 Task: Research Airbnb accommodation in Akwatia, Ghana from 10th December, 2023 to 20th December, 2023 for 2 adults. Place can be private room with 1  bedroom having 1 bed and 1 bathroom. Property type can be flat. Amenities needed are: wifi, TV, free parkinig on premises, gym, breakfast.
Action: Mouse moved to (478, 66)
Screenshot: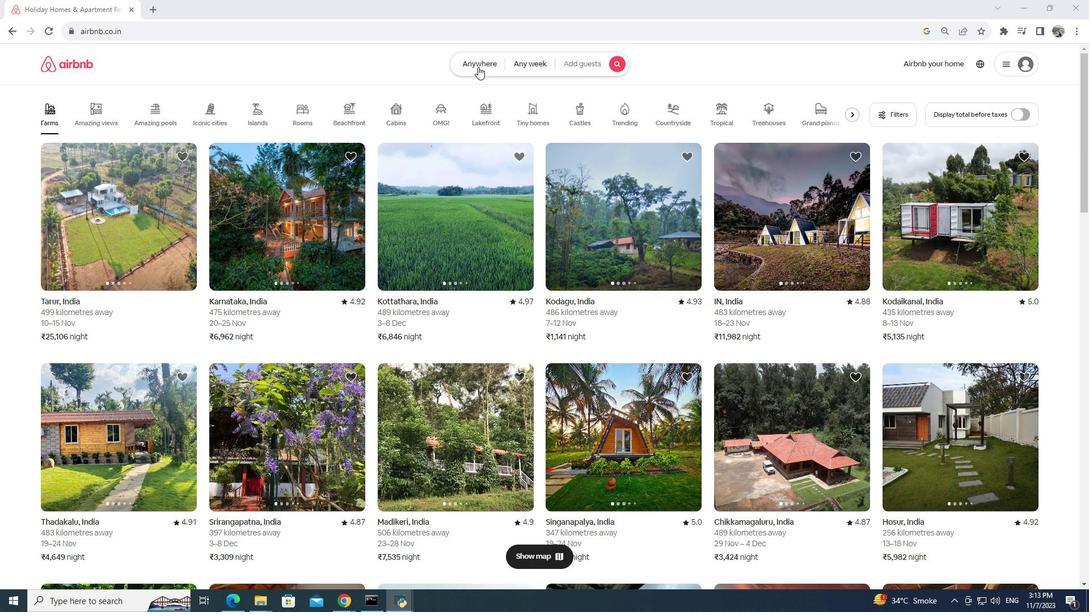 
Action: Mouse pressed left at (478, 66)
Screenshot: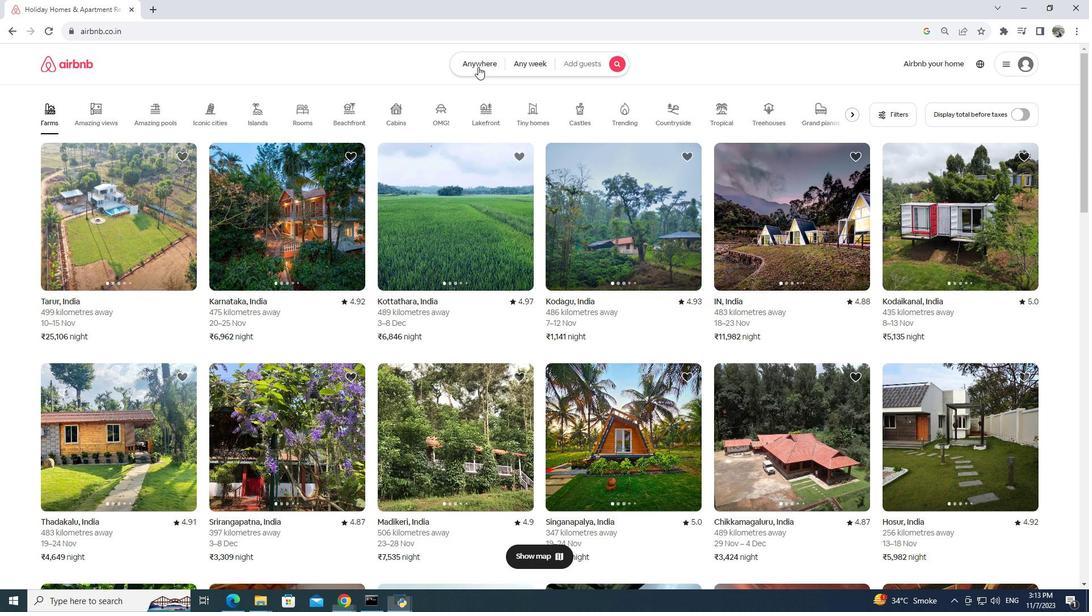 
Action: Mouse moved to (393, 107)
Screenshot: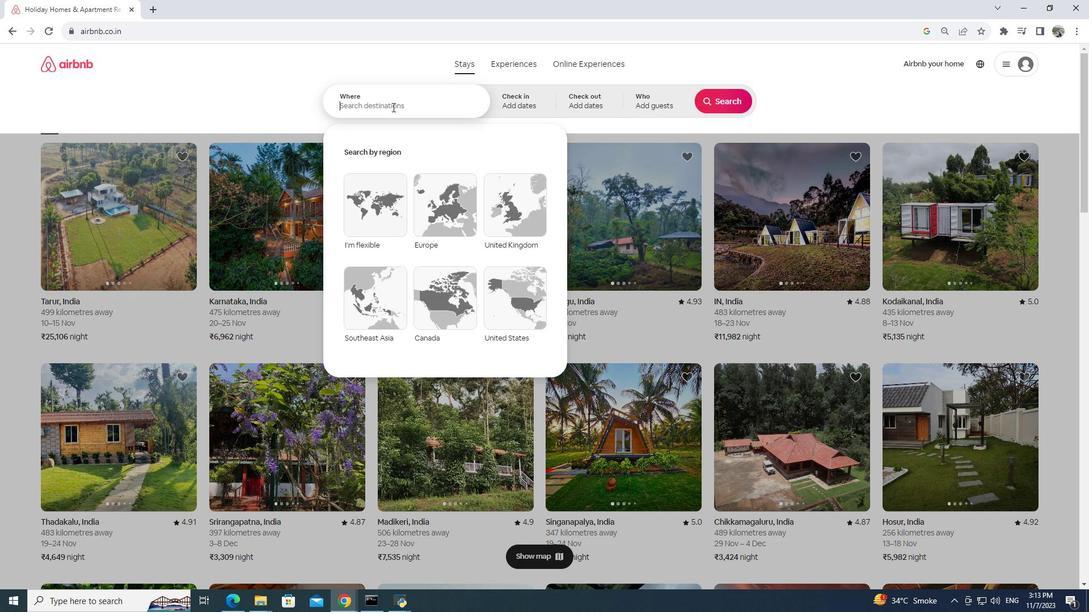 
Action: Mouse pressed left at (393, 107)
Screenshot: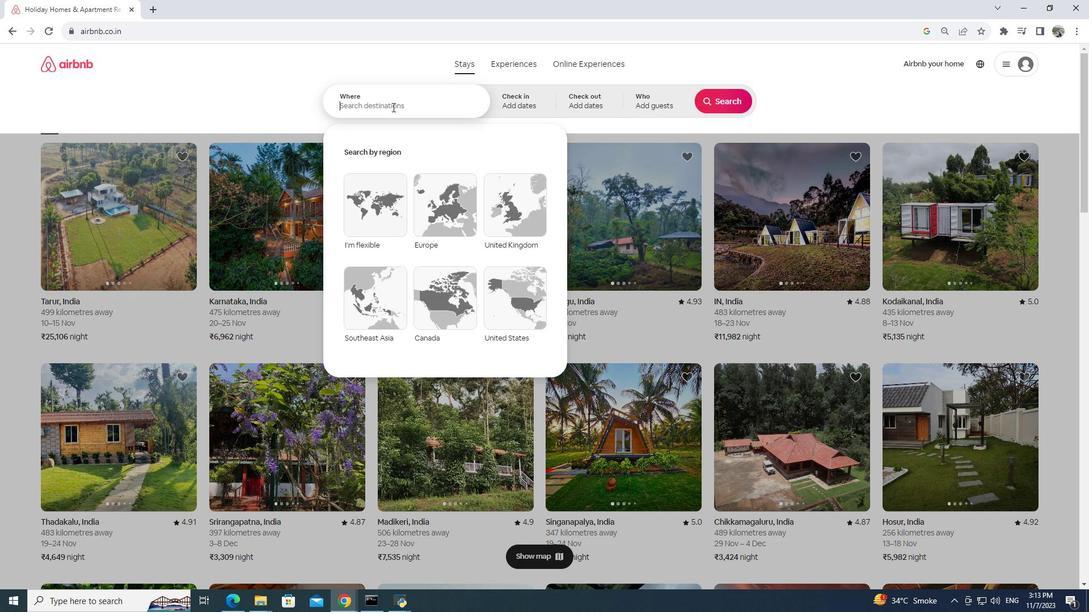 
Action: Mouse moved to (392, 107)
Screenshot: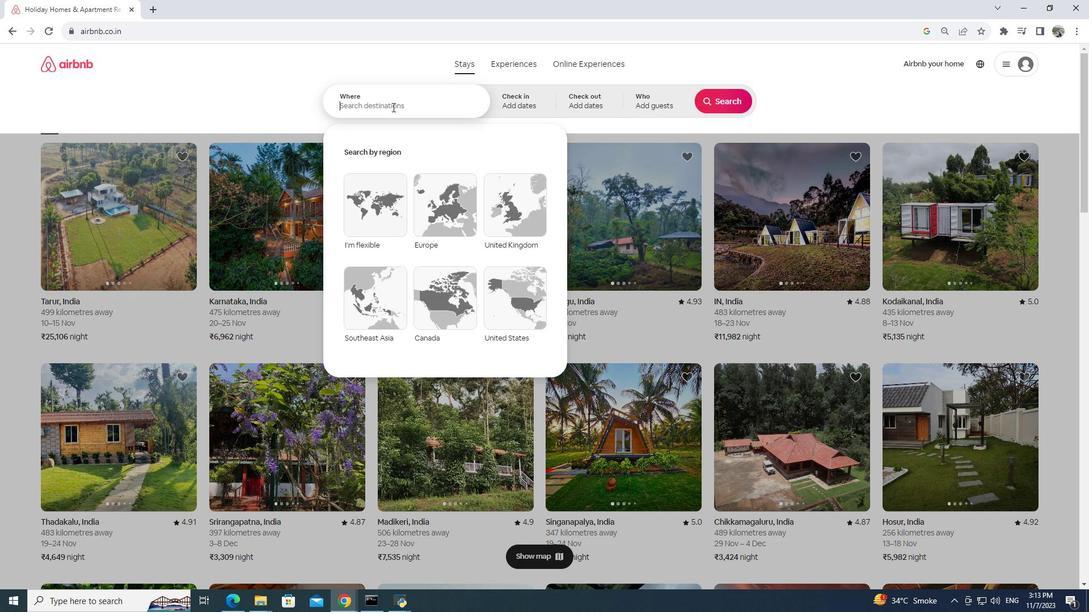 
Action: Key pressed akwatia,<Key.space>ghana
Screenshot: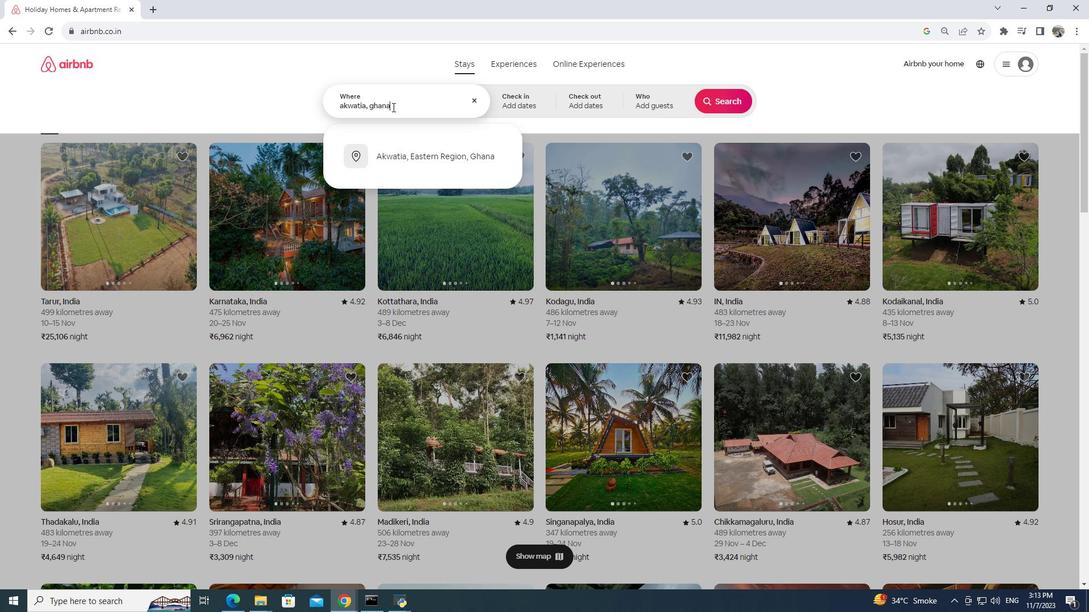 
Action: Mouse moved to (521, 96)
Screenshot: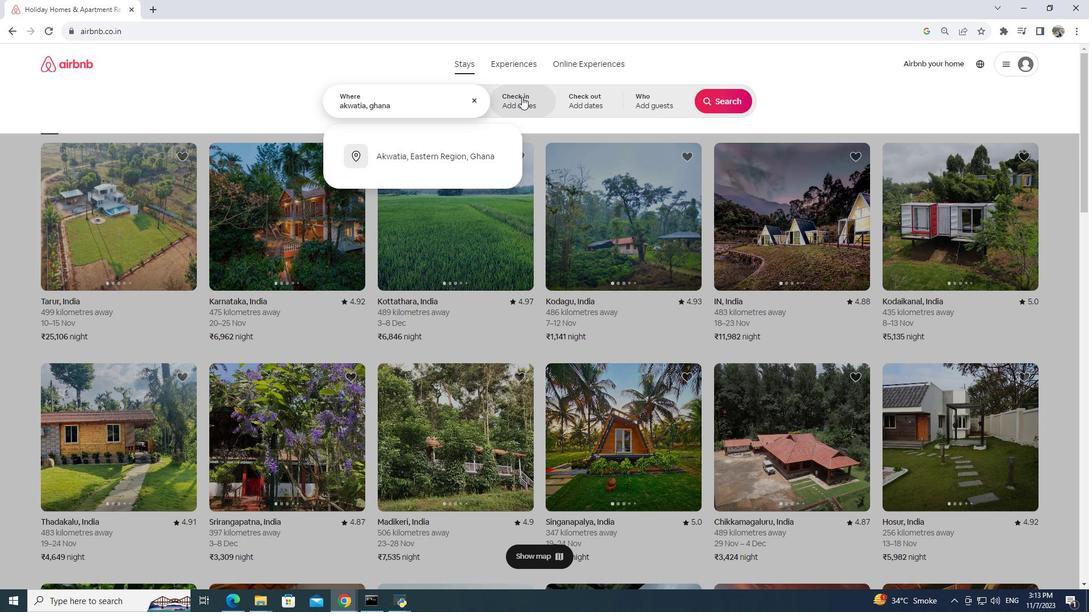 
Action: Mouse pressed left at (521, 96)
Screenshot: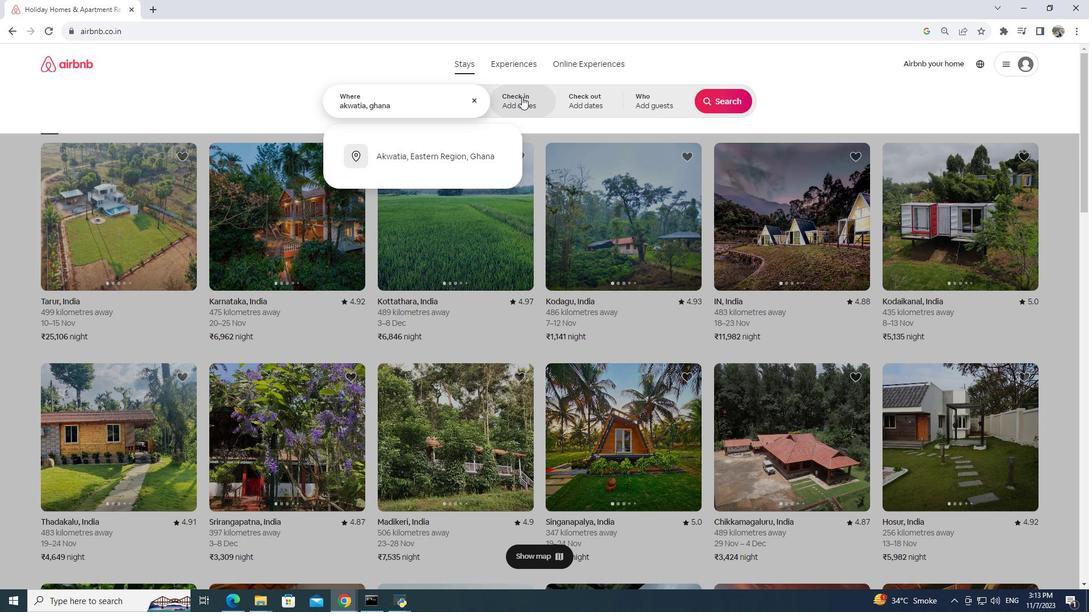 
Action: Mouse moved to (560, 276)
Screenshot: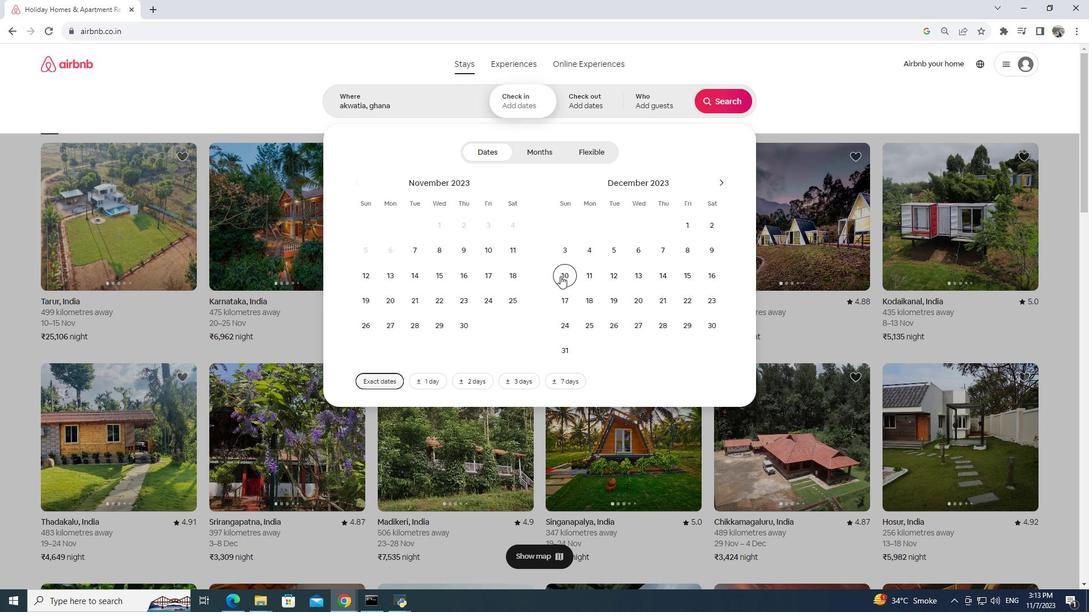 
Action: Mouse pressed left at (560, 276)
Screenshot: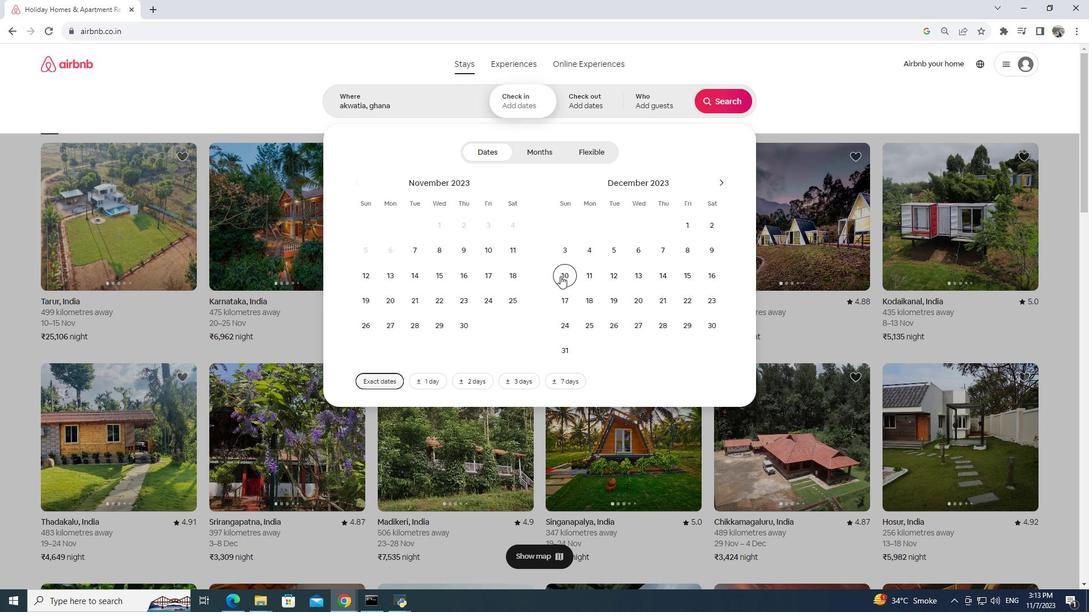 
Action: Mouse moved to (635, 301)
Screenshot: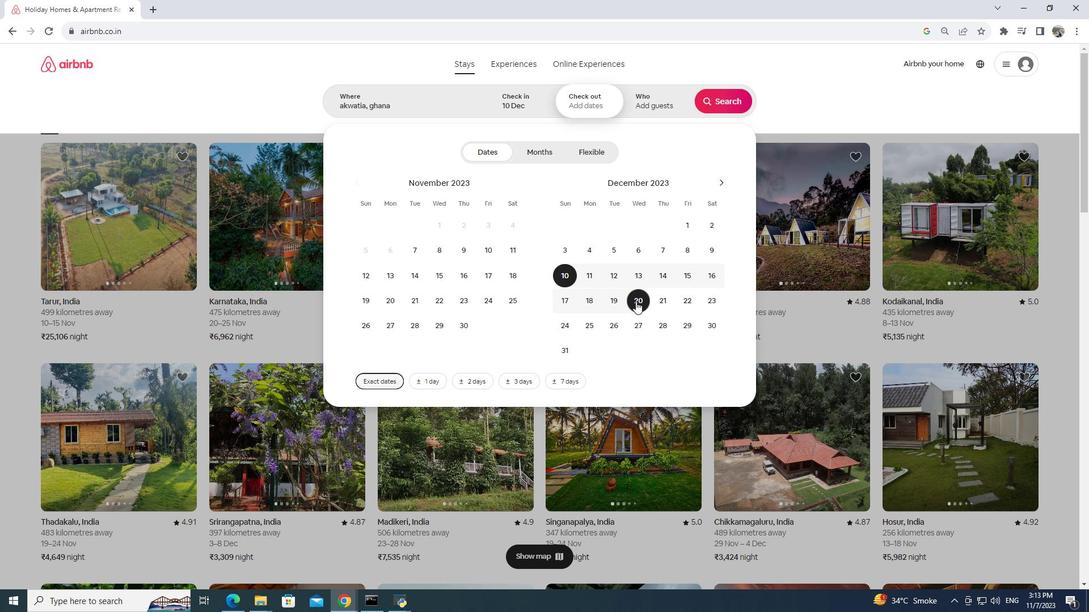 
Action: Mouse pressed left at (635, 301)
Screenshot: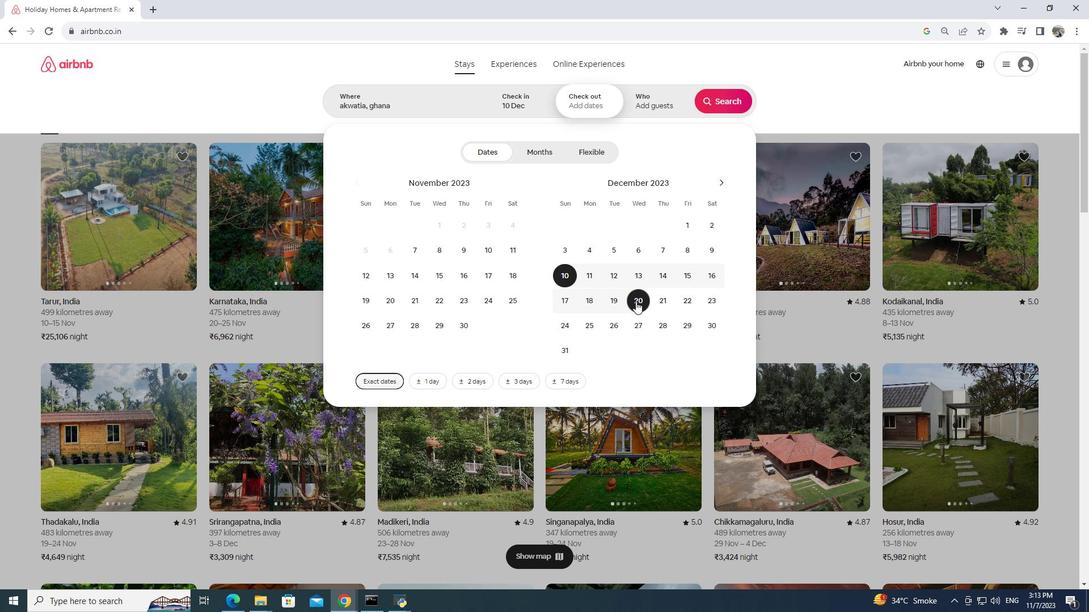 
Action: Mouse moved to (663, 90)
Screenshot: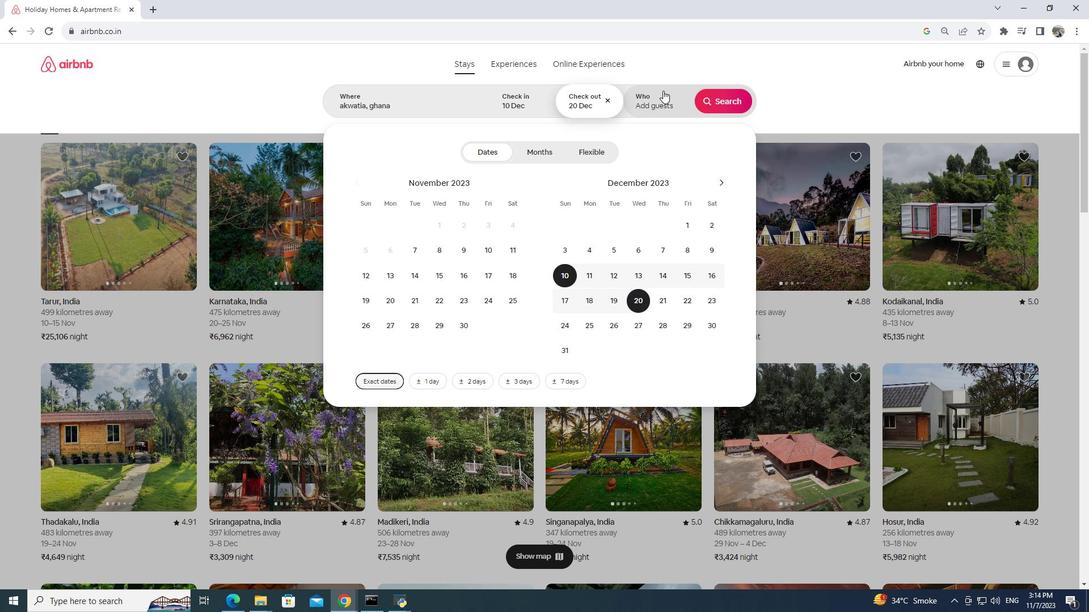 
Action: Mouse pressed left at (663, 90)
Screenshot: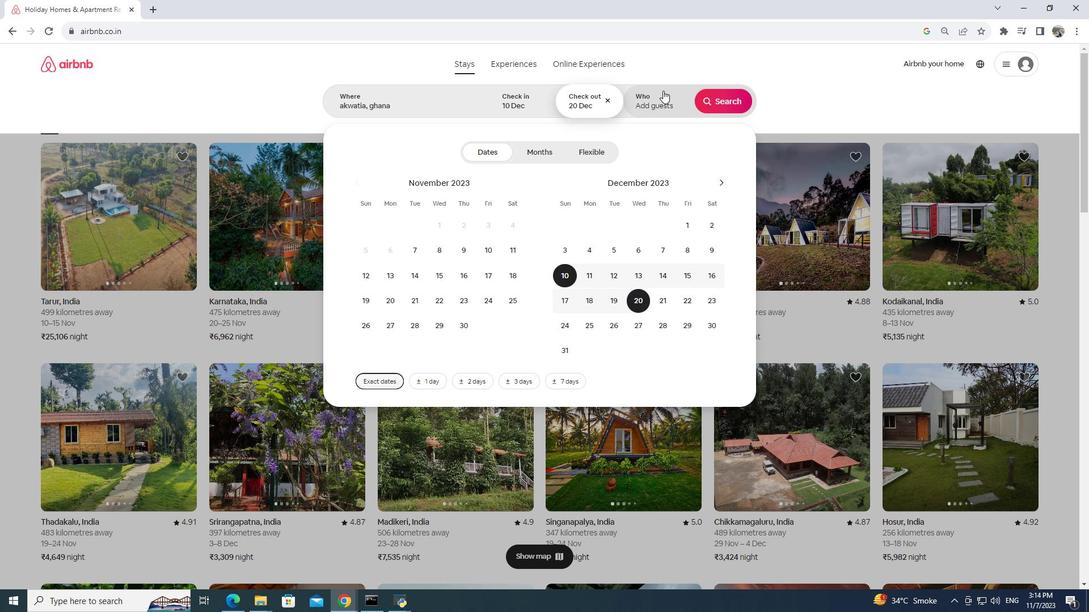 
Action: Mouse moved to (733, 155)
Screenshot: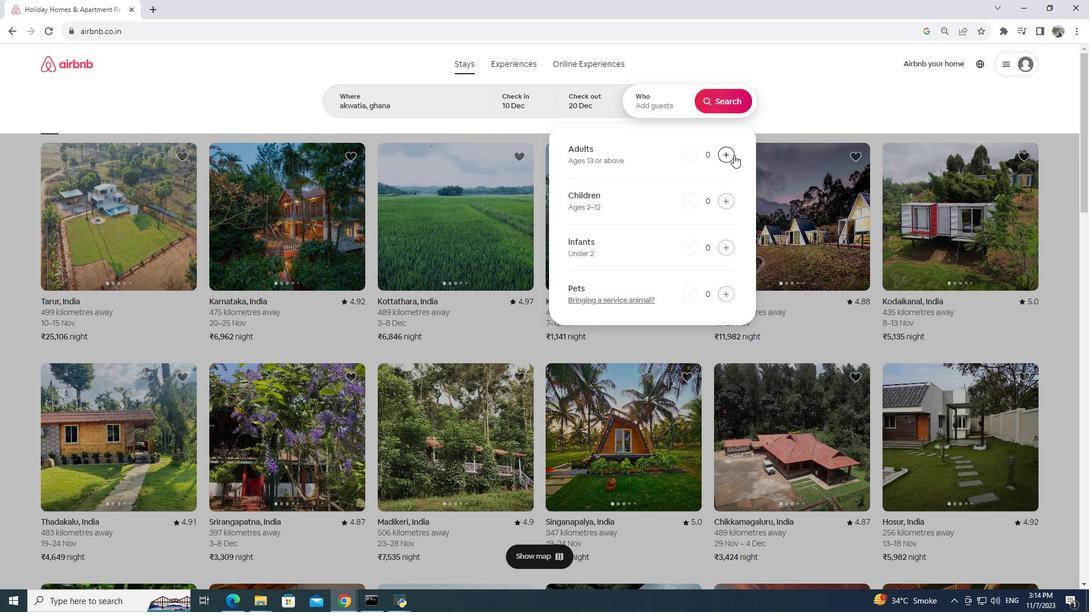 
Action: Mouse pressed left at (733, 155)
Screenshot: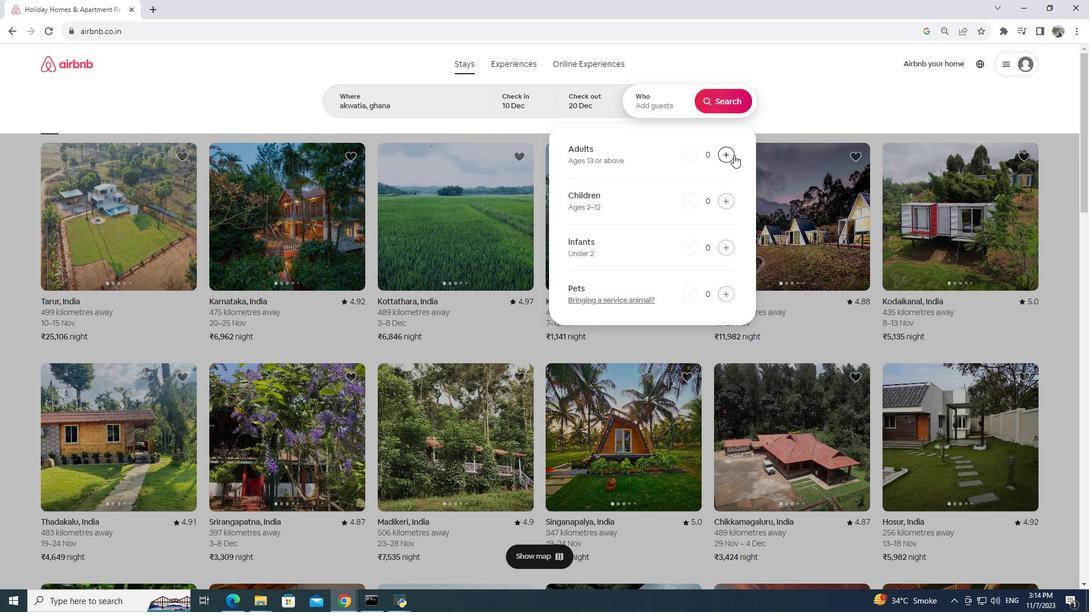 
Action: Mouse moved to (728, 155)
Screenshot: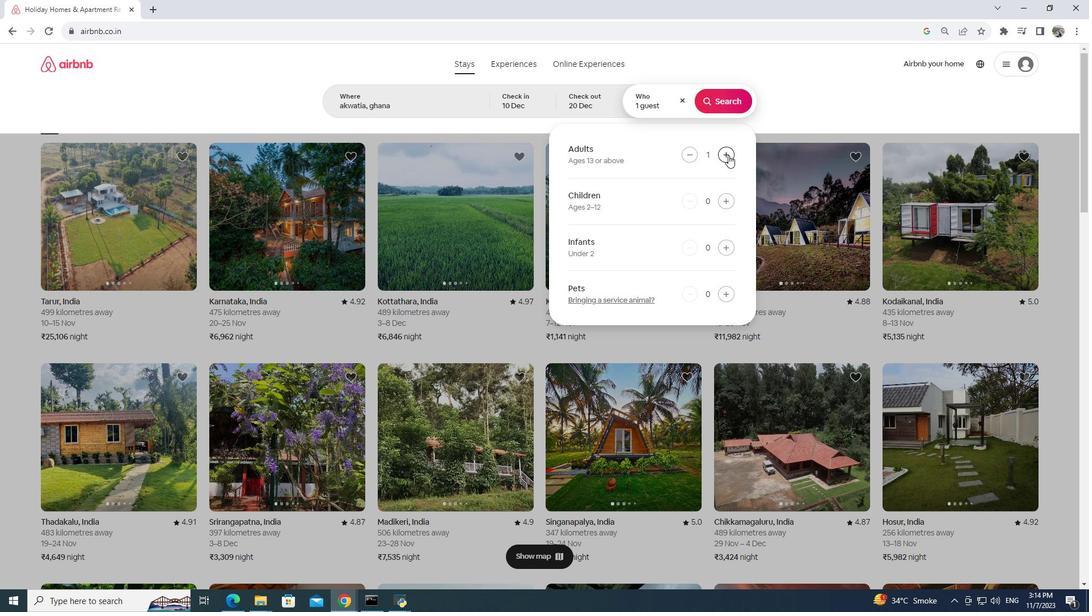 
Action: Mouse pressed left at (728, 155)
Screenshot: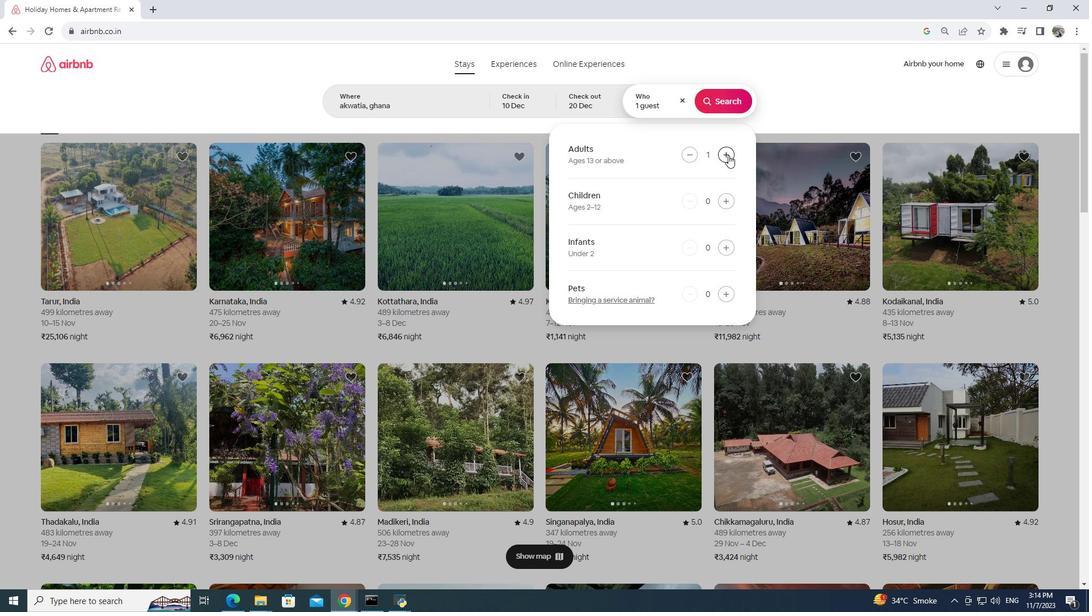 
Action: Mouse moved to (727, 90)
Screenshot: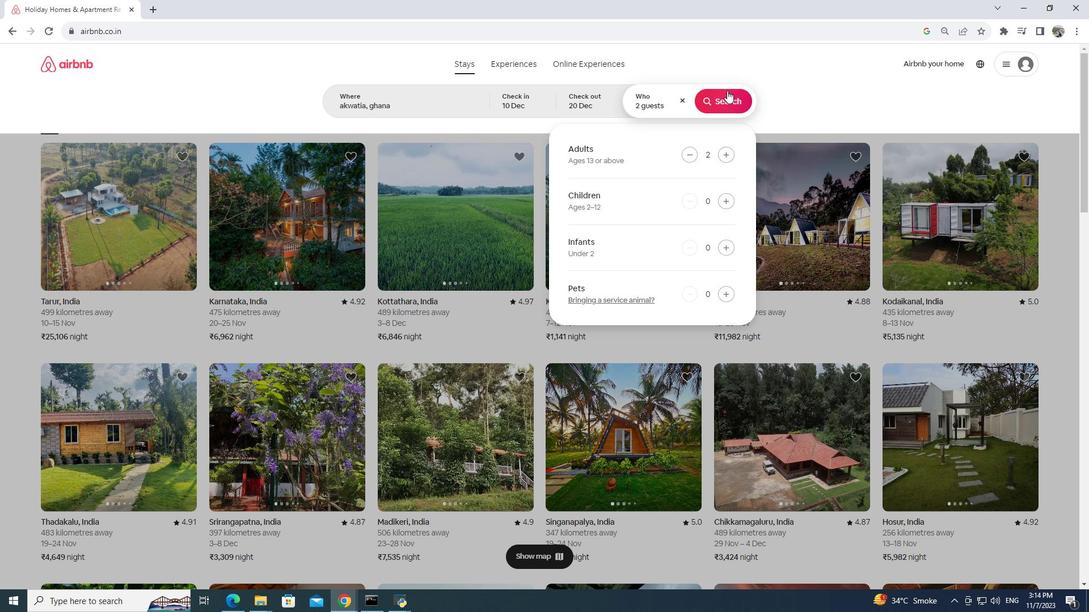
Action: Mouse pressed left at (727, 90)
Screenshot: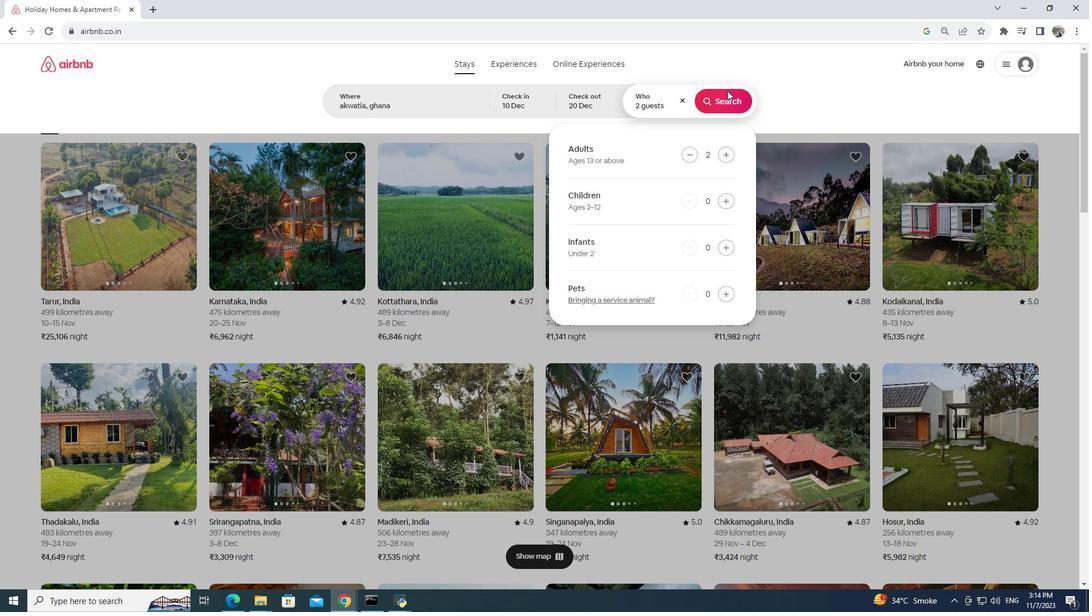 
Action: Mouse moved to (916, 102)
Screenshot: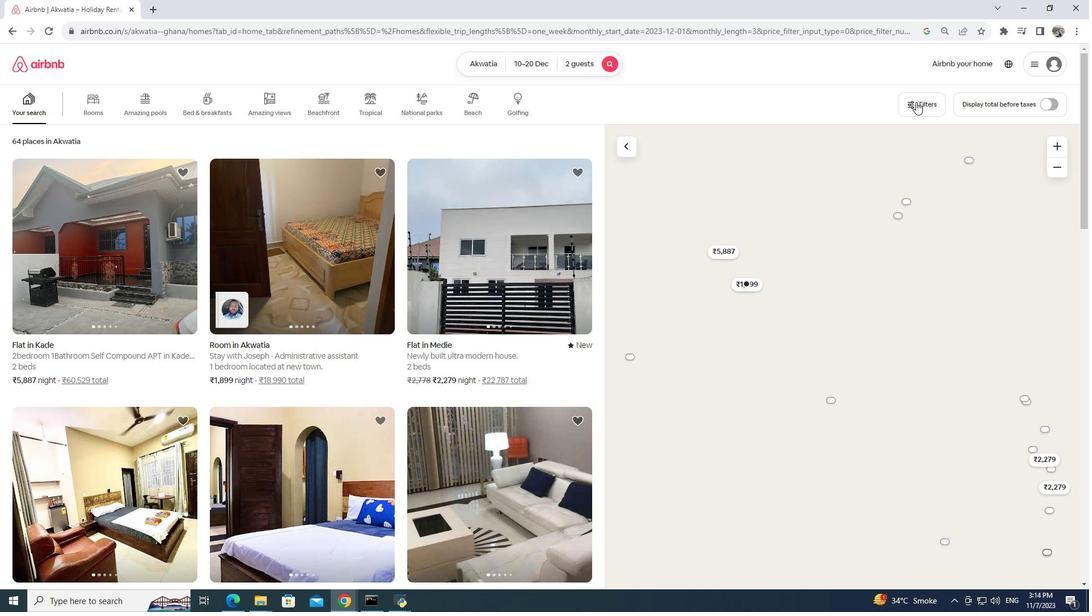 
Action: Mouse pressed left at (916, 102)
Screenshot: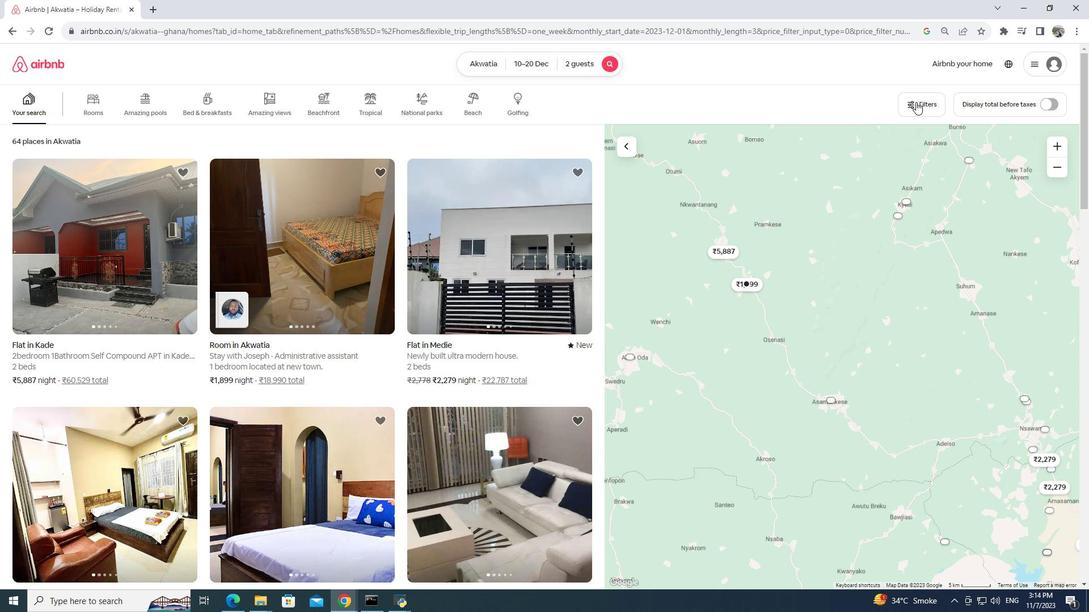 
Action: Mouse moved to (415, 421)
Screenshot: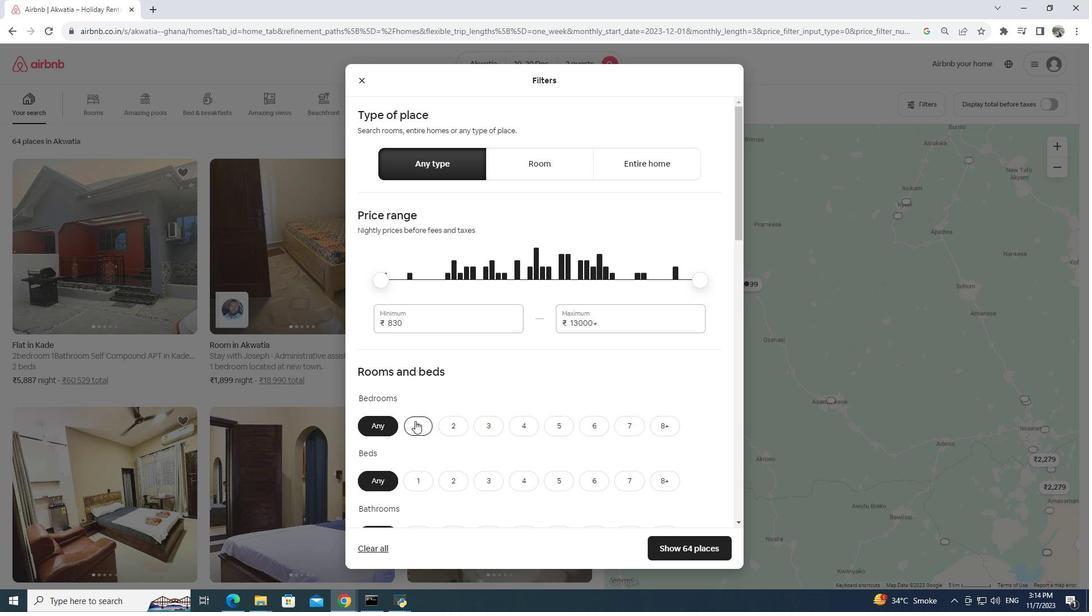 
Action: Mouse pressed left at (415, 421)
Screenshot: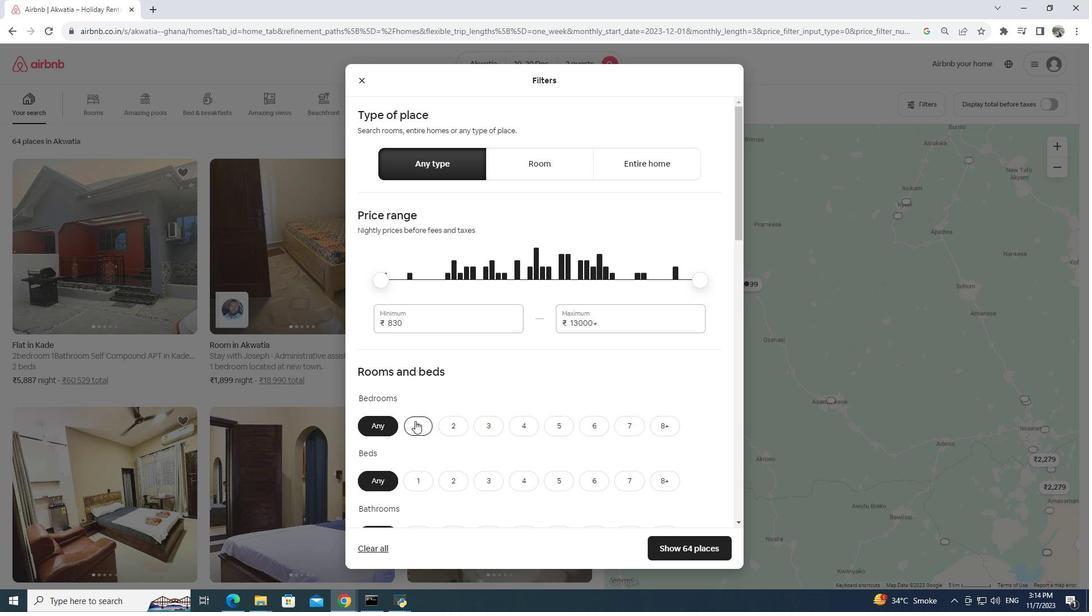 
Action: Mouse moved to (415, 419)
Screenshot: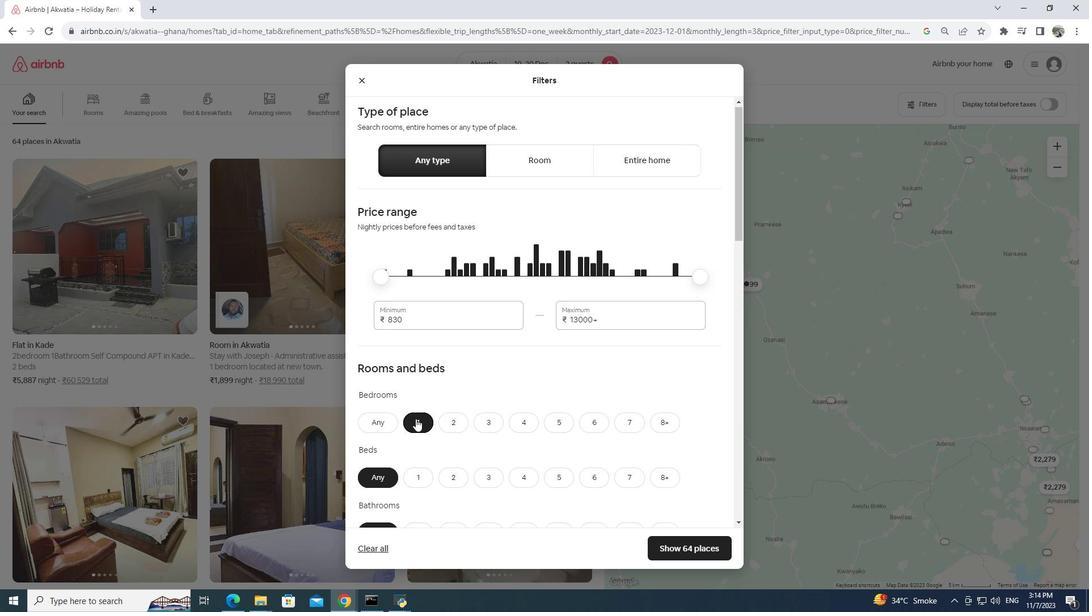 
Action: Mouse scrolled (415, 418) with delta (0, 0)
Screenshot: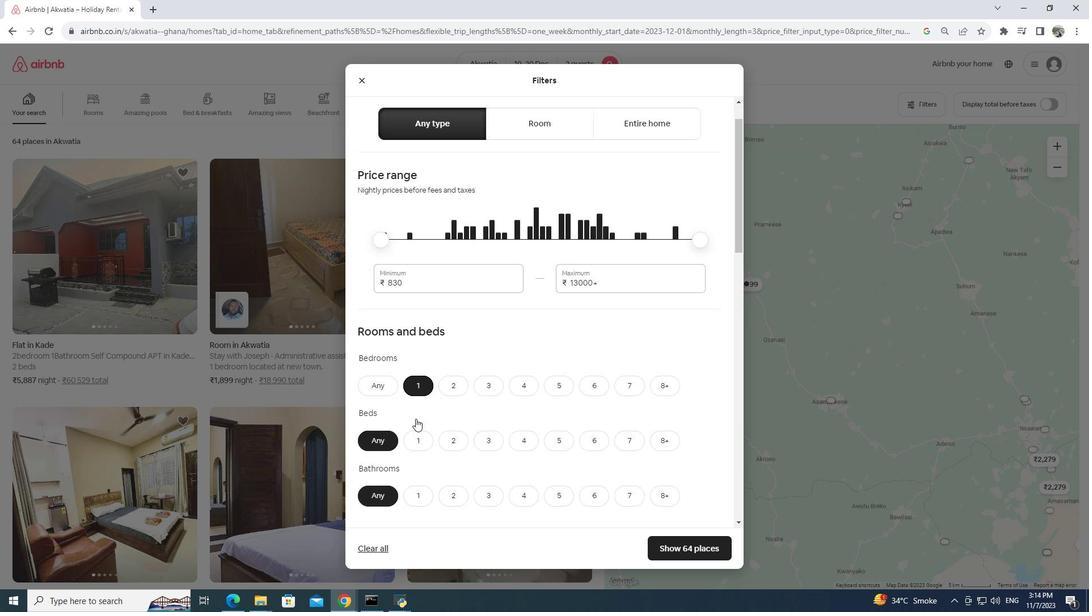 
Action: Mouse scrolled (415, 418) with delta (0, 0)
Screenshot: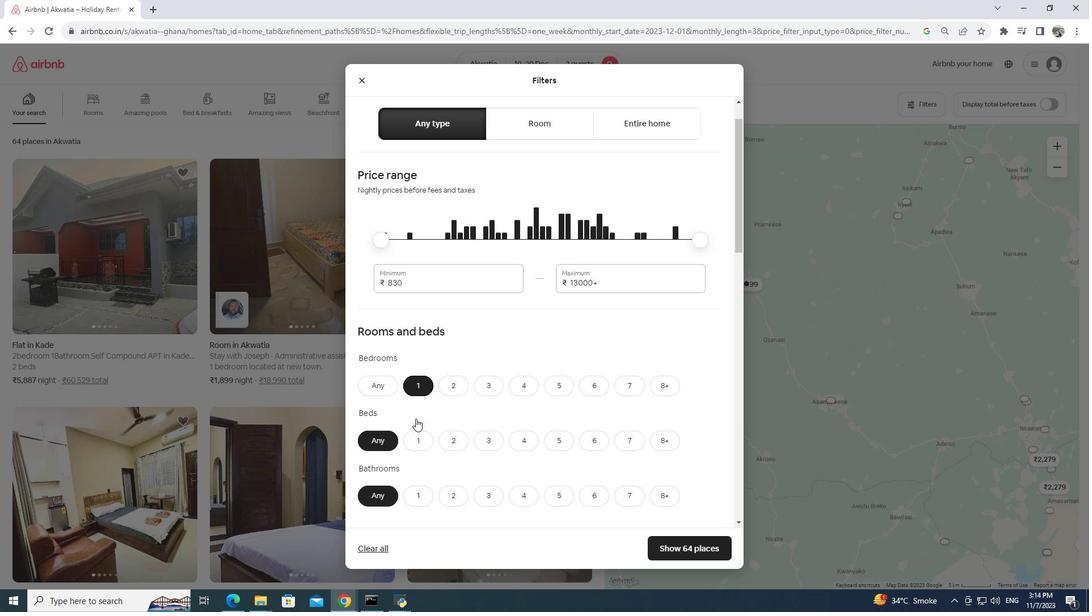
Action: Mouse moved to (419, 364)
Screenshot: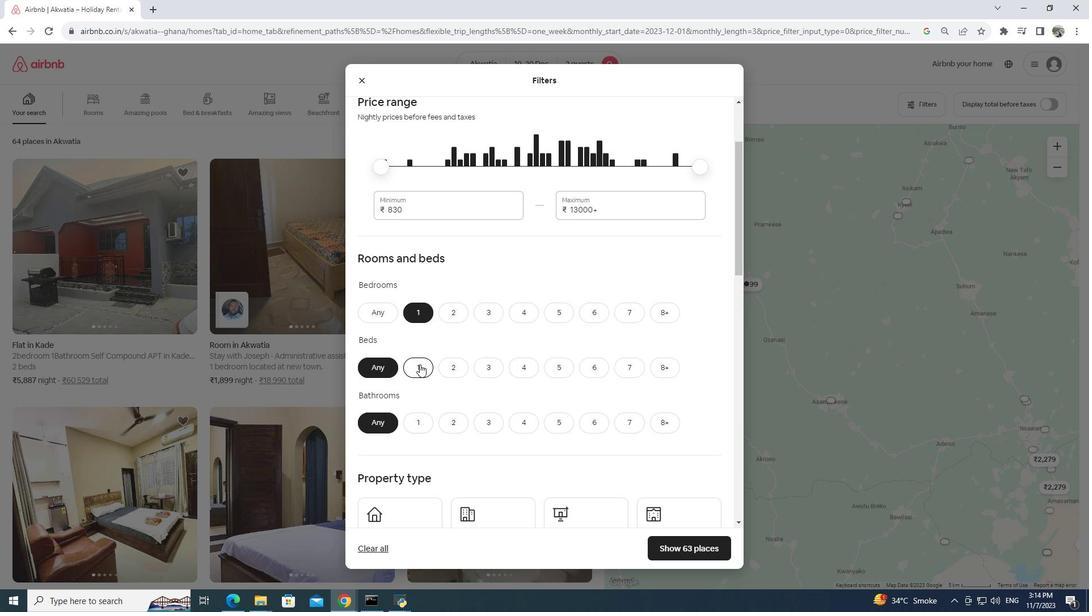 
Action: Mouse pressed left at (419, 364)
Screenshot: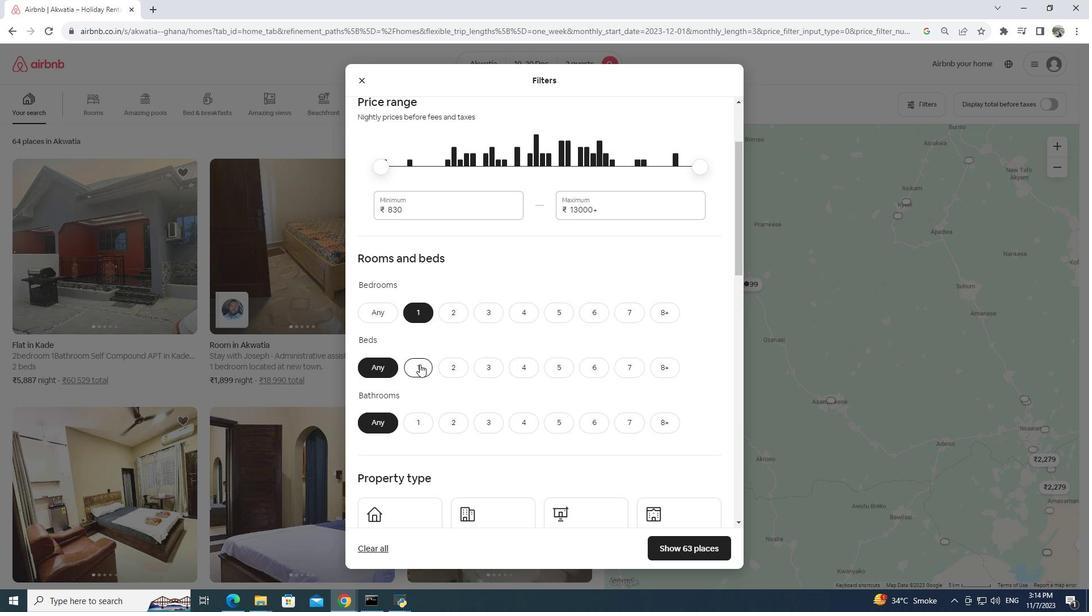 
Action: Mouse moved to (414, 416)
Screenshot: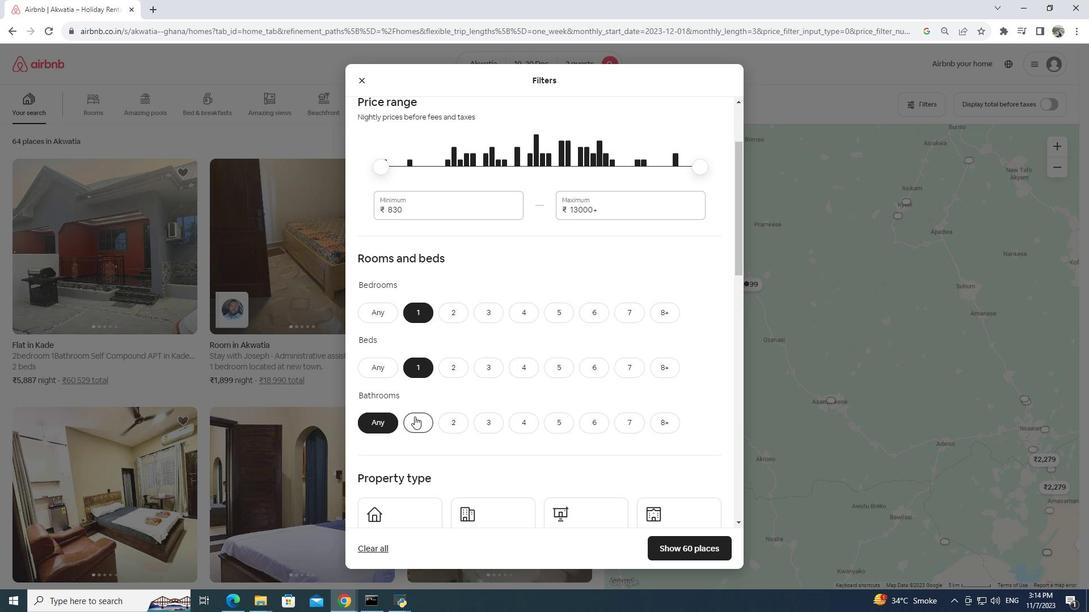 
Action: Mouse pressed left at (414, 416)
Screenshot: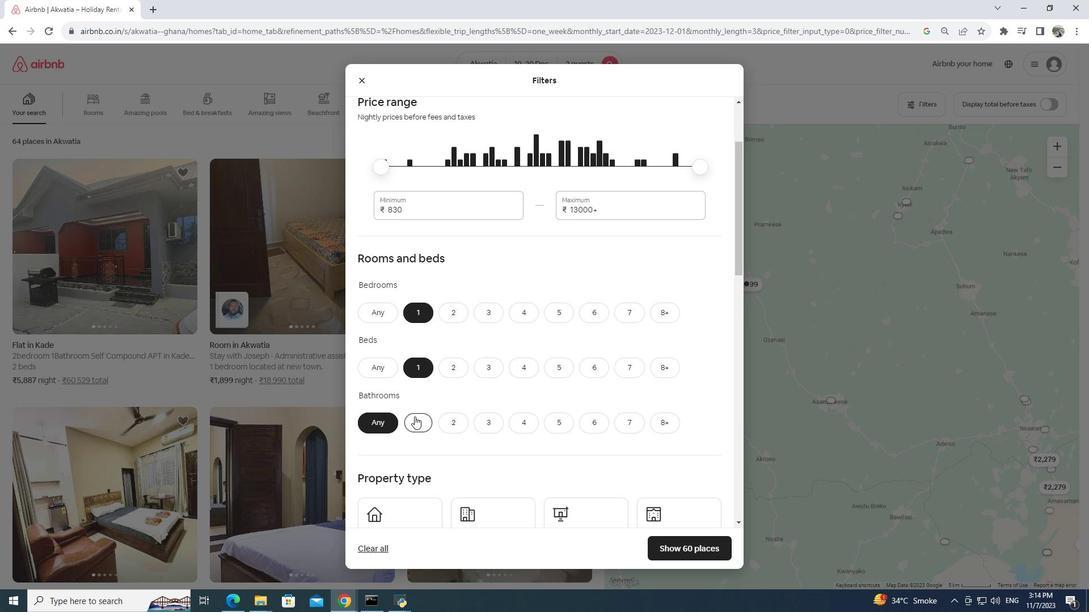 
Action: Mouse moved to (416, 413)
Screenshot: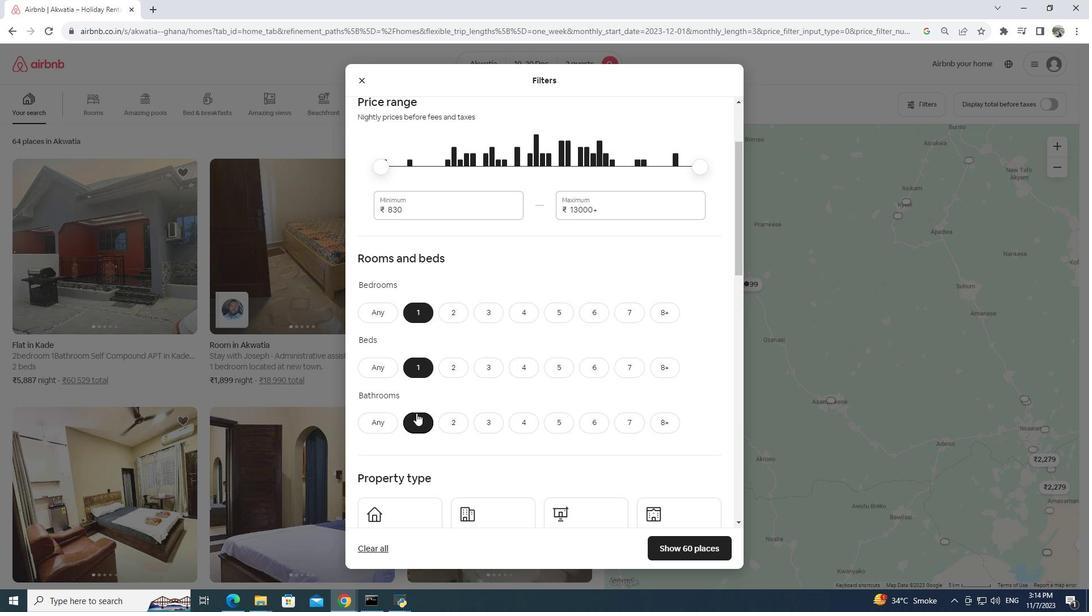 
Action: Mouse scrolled (416, 412) with delta (0, 0)
Screenshot: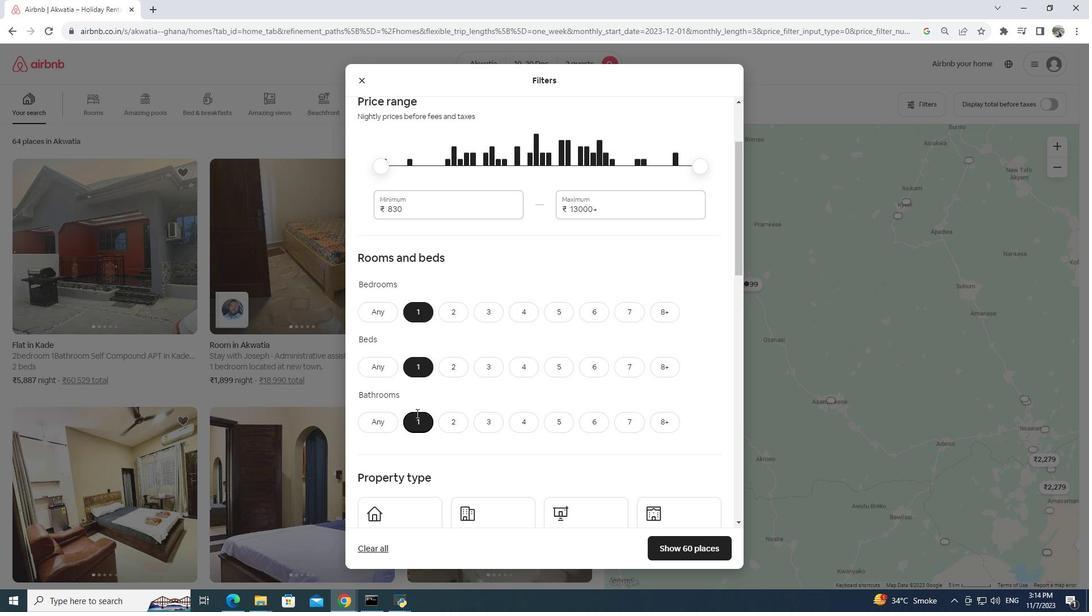 
Action: Mouse scrolled (416, 412) with delta (0, 0)
Screenshot: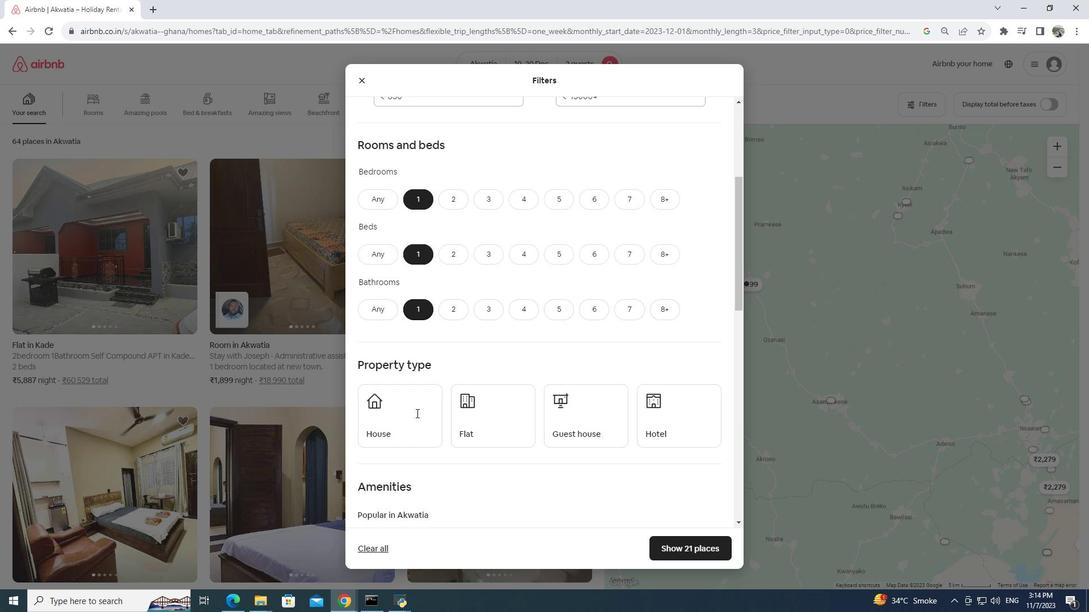 
Action: Mouse scrolled (416, 412) with delta (0, 0)
Screenshot: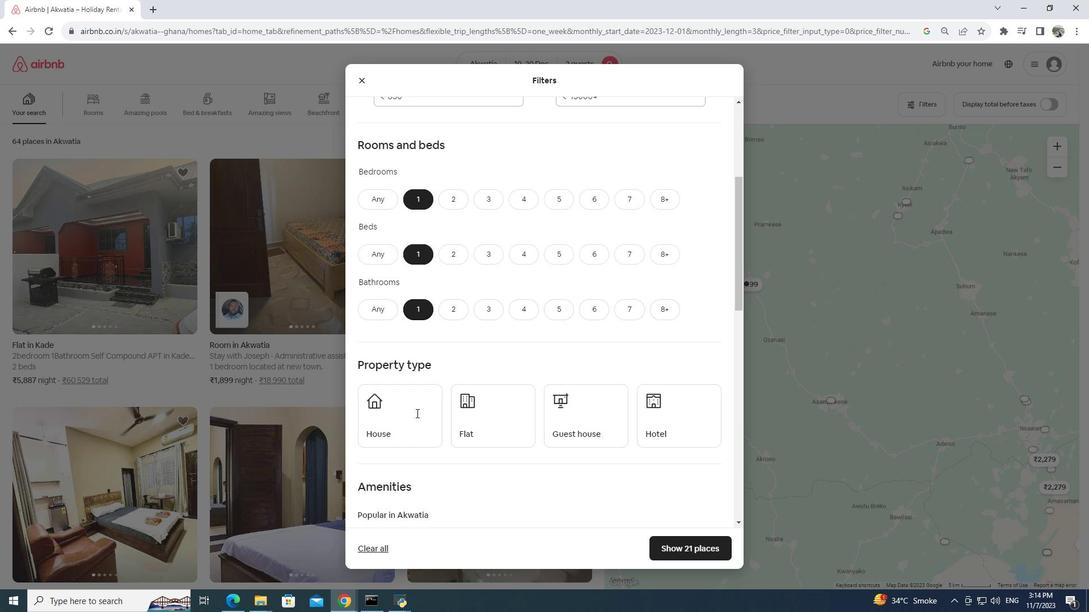 
Action: Mouse moved to (419, 402)
Screenshot: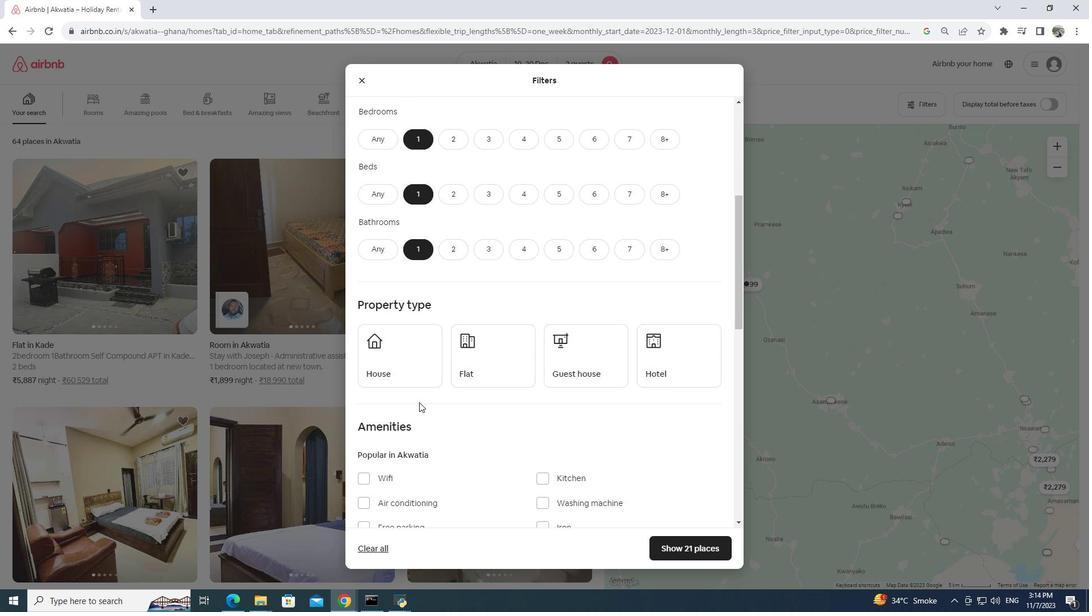 
Action: Mouse scrolled (419, 402) with delta (0, 0)
Screenshot: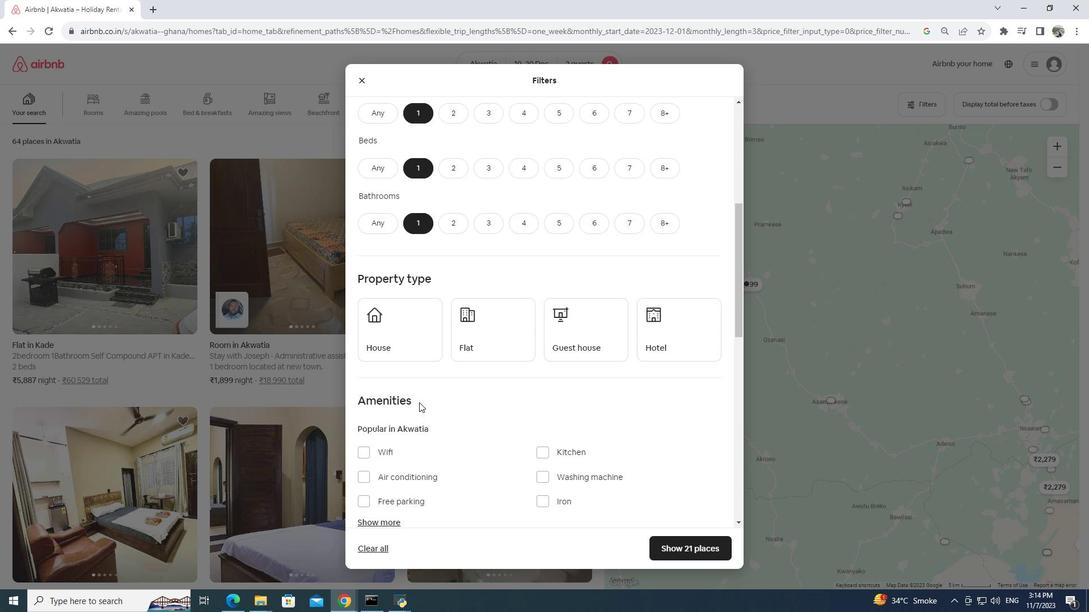 
Action: Mouse scrolled (419, 402) with delta (0, 0)
Screenshot: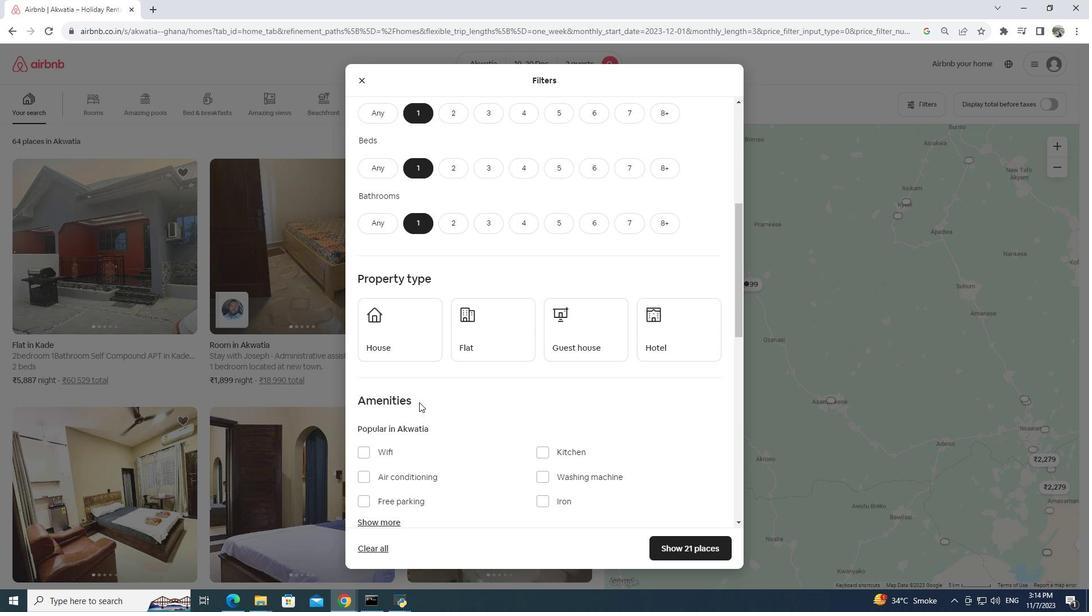
Action: Mouse scrolled (419, 402) with delta (0, 0)
Screenshot: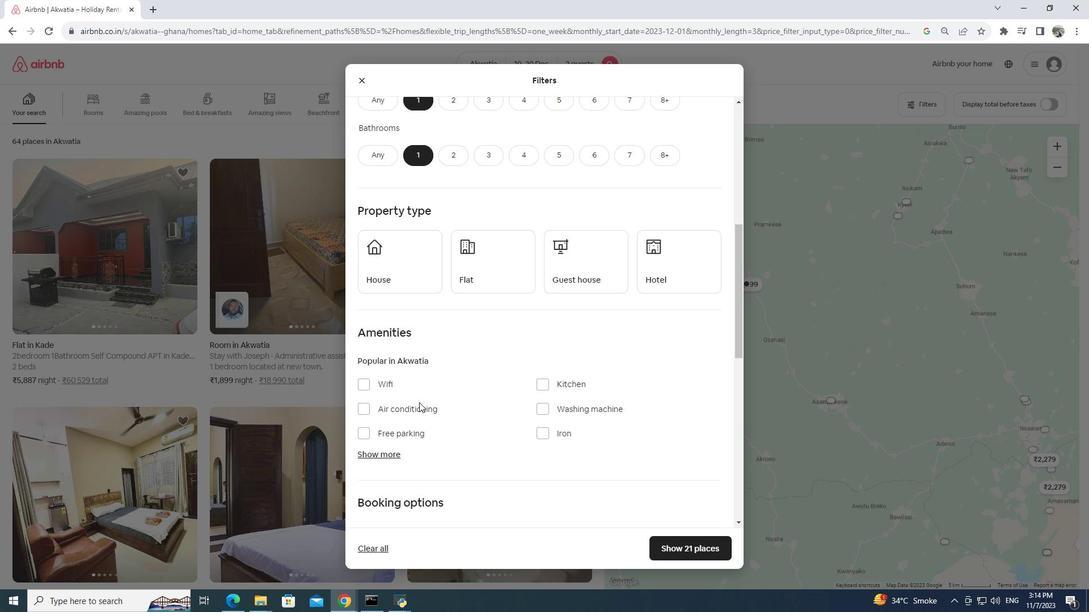 
Action: Mouse moved to (487, 193)
Screenshot: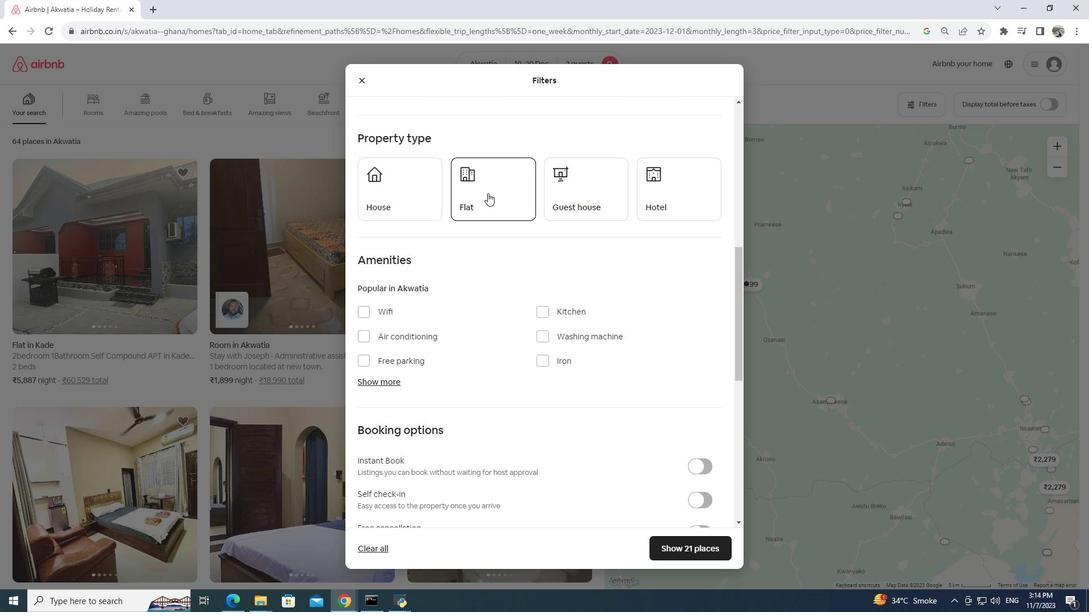 
Action: Mouse pressed left at (487, 193)
Screenshot: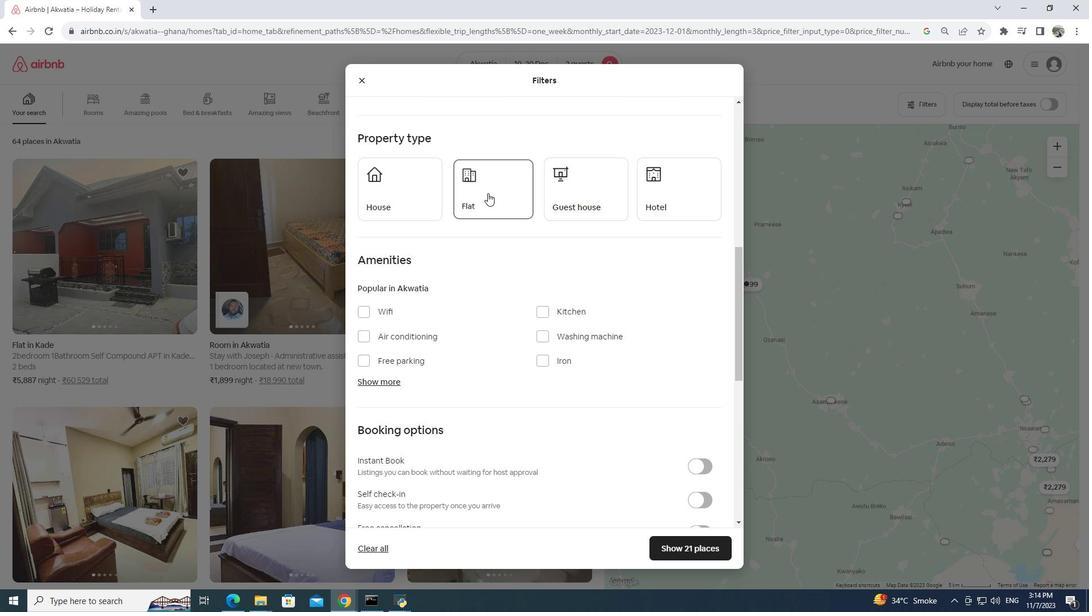 
Action: Mouse moved to (496, 249)
Screenshot: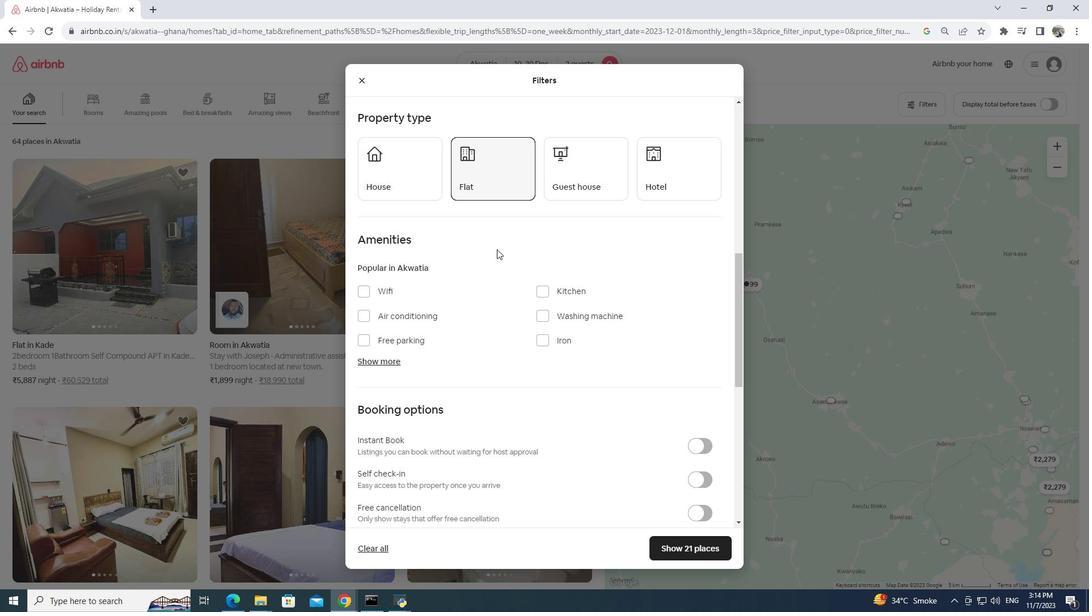 
Action: Mouse scrolled (496, 249) with delta (0, 0)
Screenshot: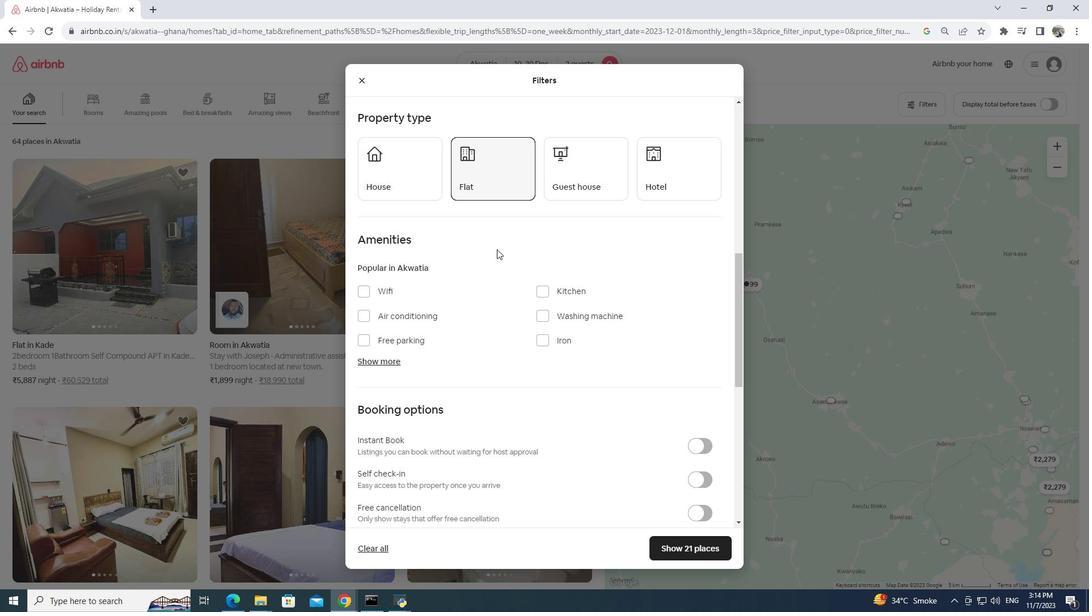 
Action: Mouse scrolled (496, 249) with delta (0, 0)
Screenshot: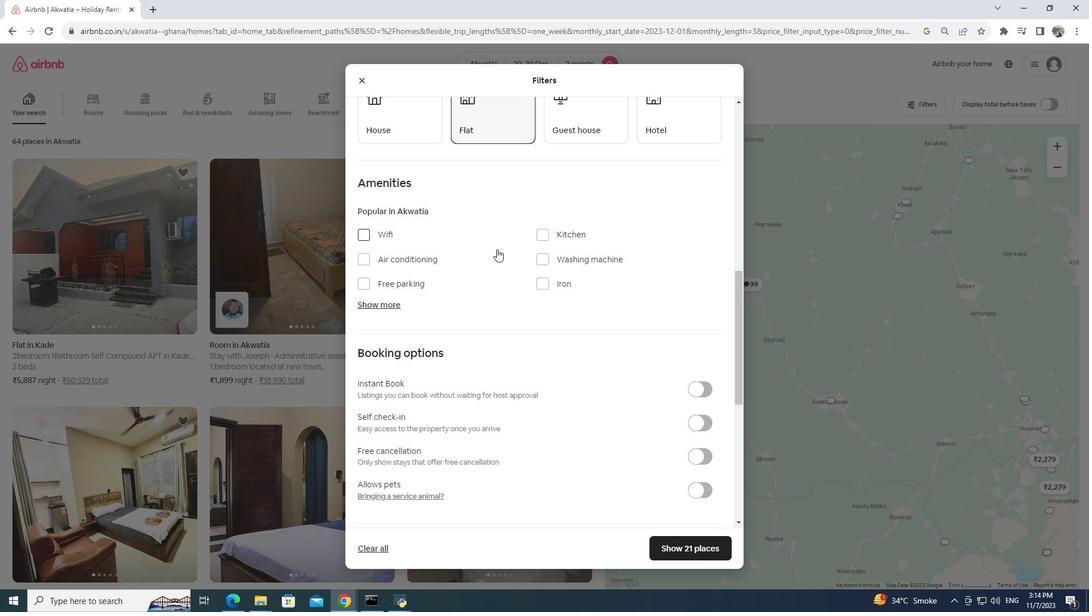 
Action: Mouse moved to (366, 200)
Screenshot: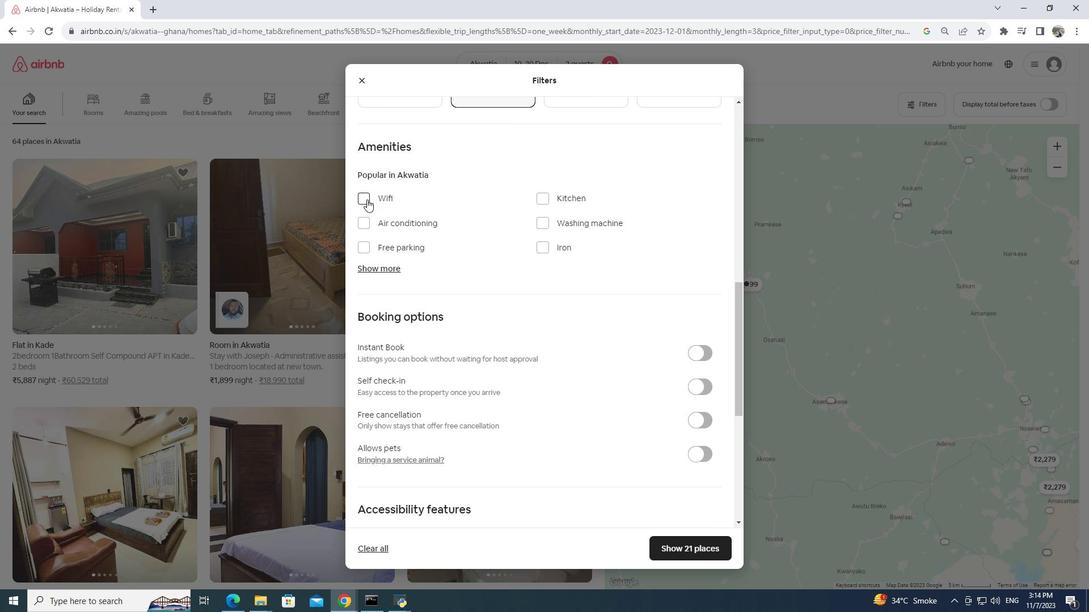 
Action: Mouse pressed left at (366, 200)
Screenshot: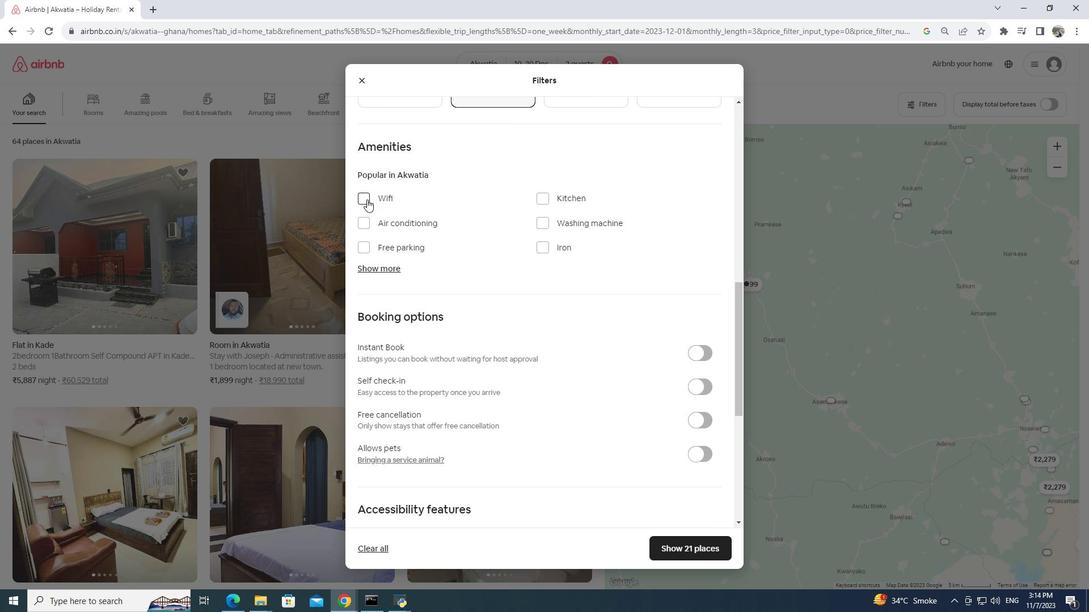 
Action: Mouse moved to (381, 269)
Screenshot: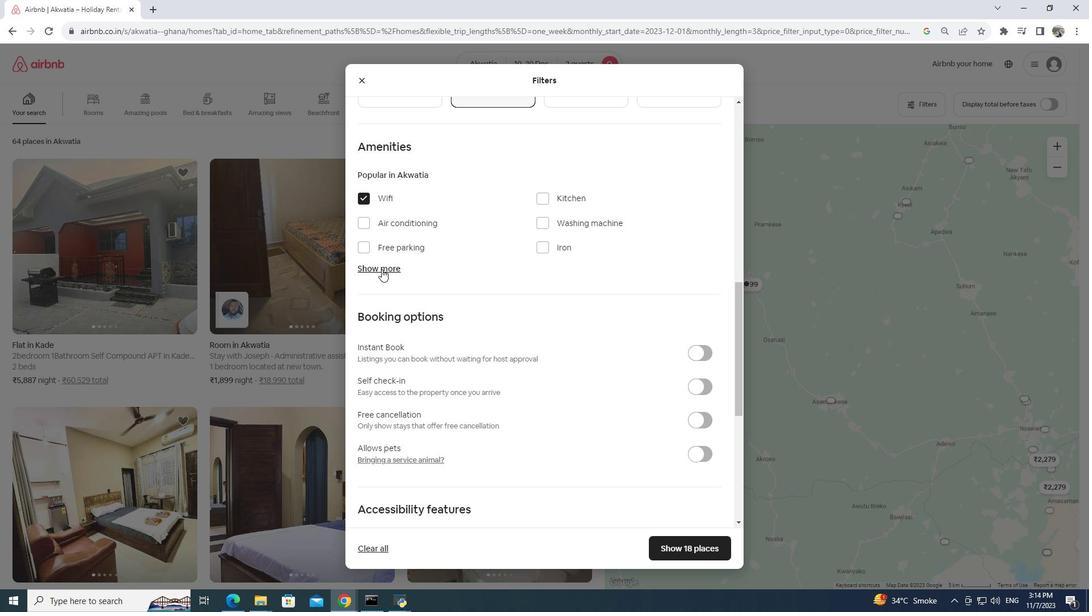 
Action: Mouse pressed left at (381, 269)
Screenshot: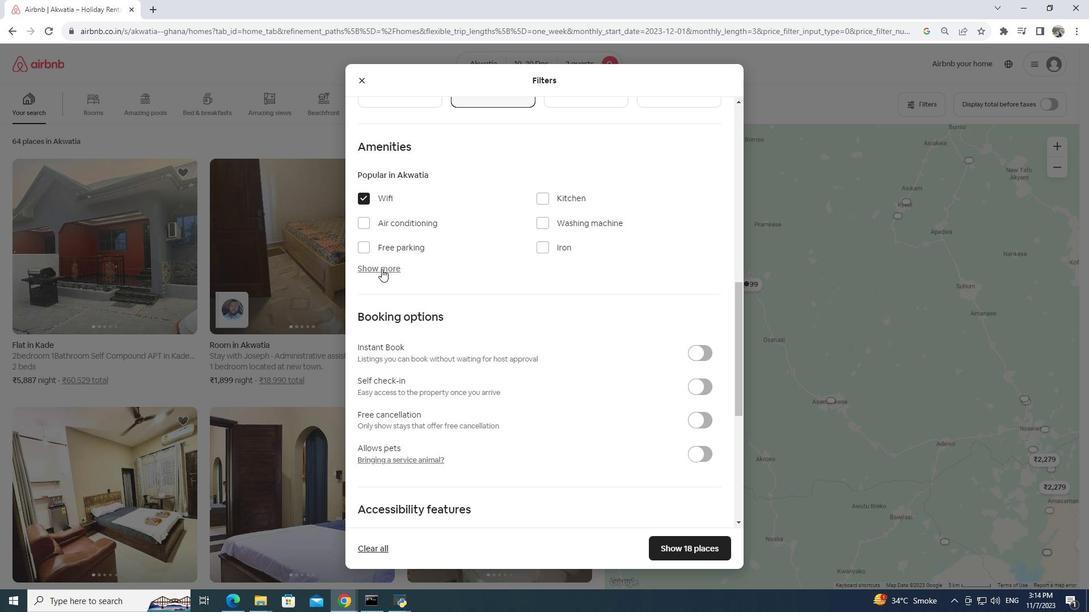 
Action: Mouse moved to (366, 244)
Screenshot: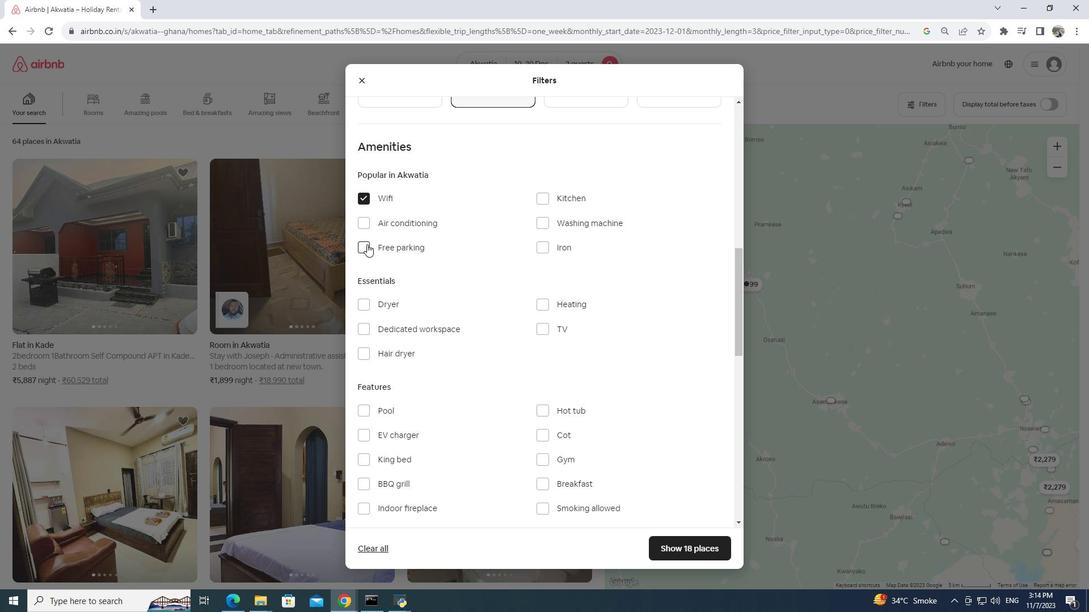 
Action: Mouse pressed left at (366, 244)
Screenshot: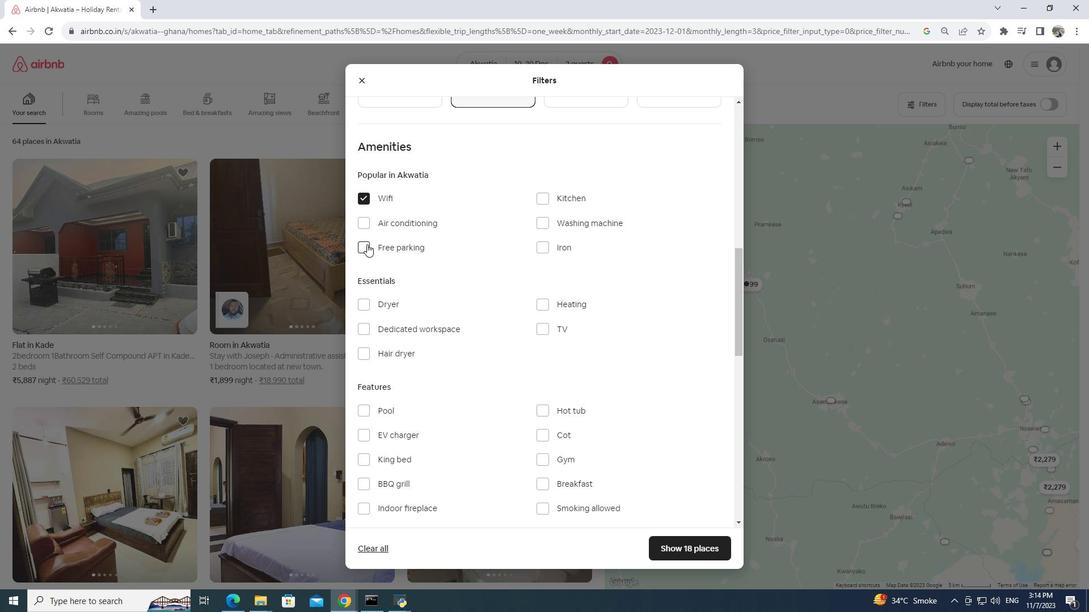 
Action: Mouse moved to (543, 331)
Screenshot: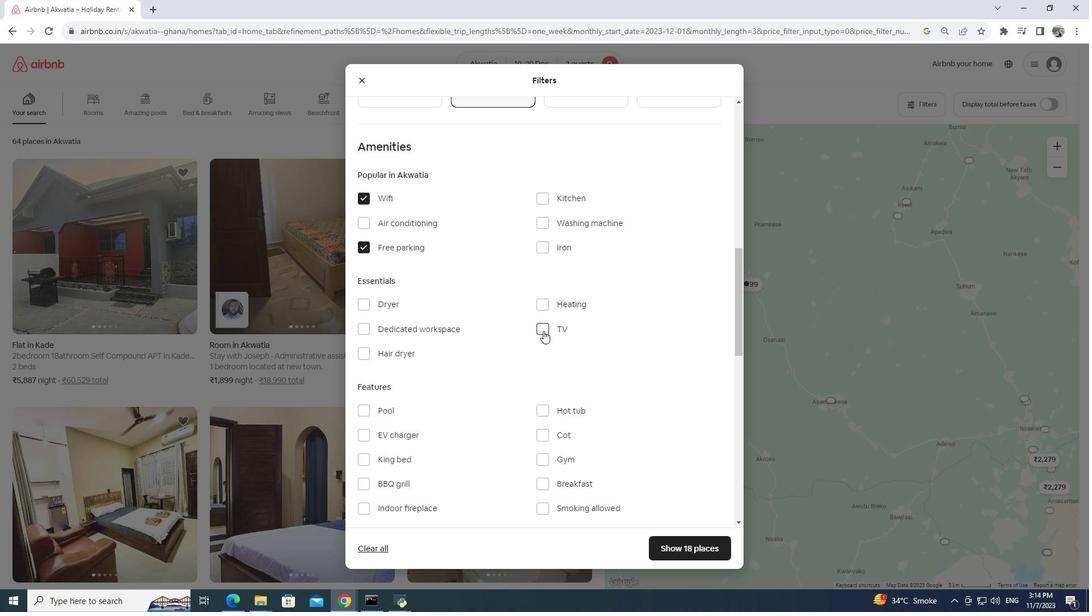 
Action: Mouse pressed left at (543, 331)
Screenshot: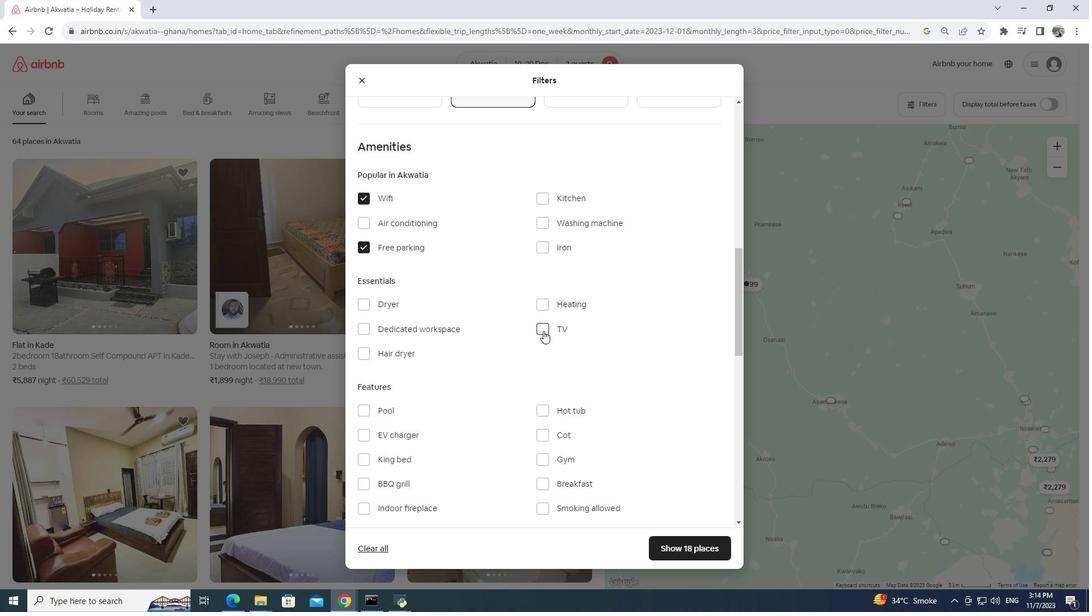 
Action: Mouse moved to (540, 458)
Screenshot: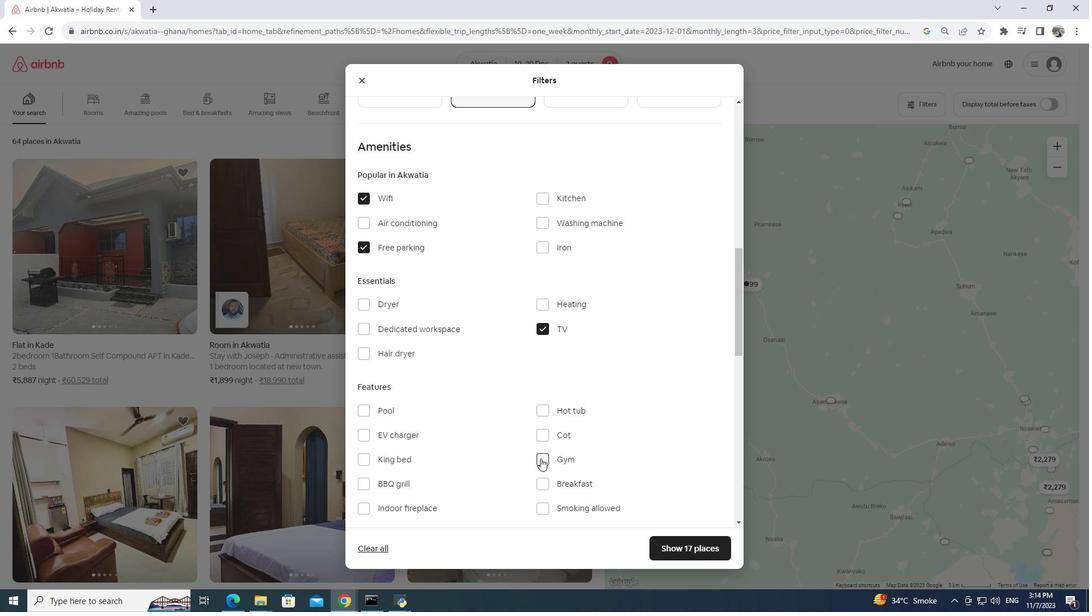 
Action: Mouse pressed left at (540, 458)
Screenshot: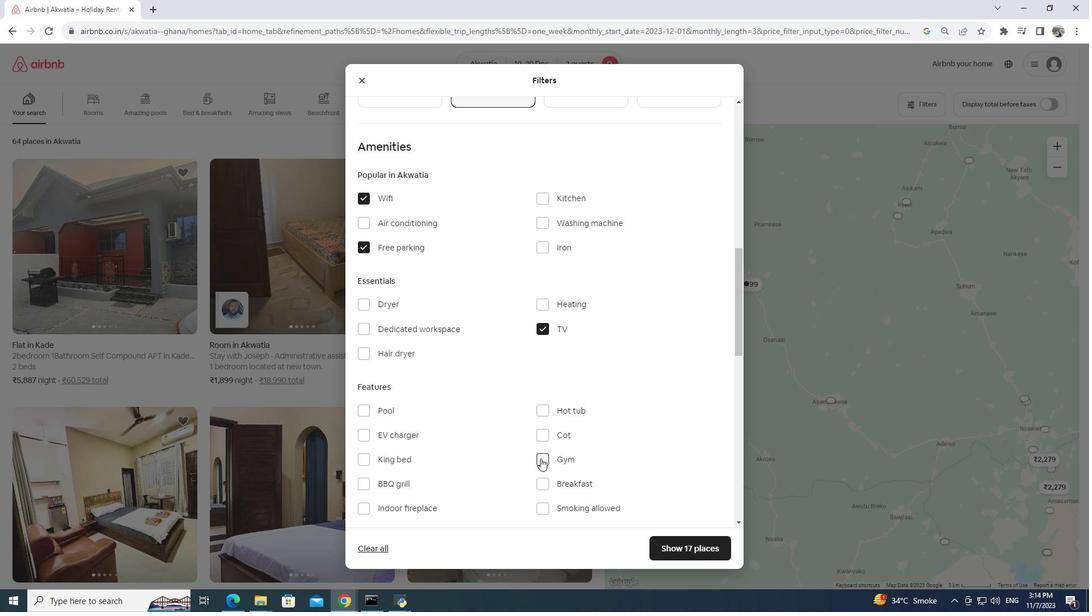 
Action: Mouse moved to (546, 484)
Screenshot: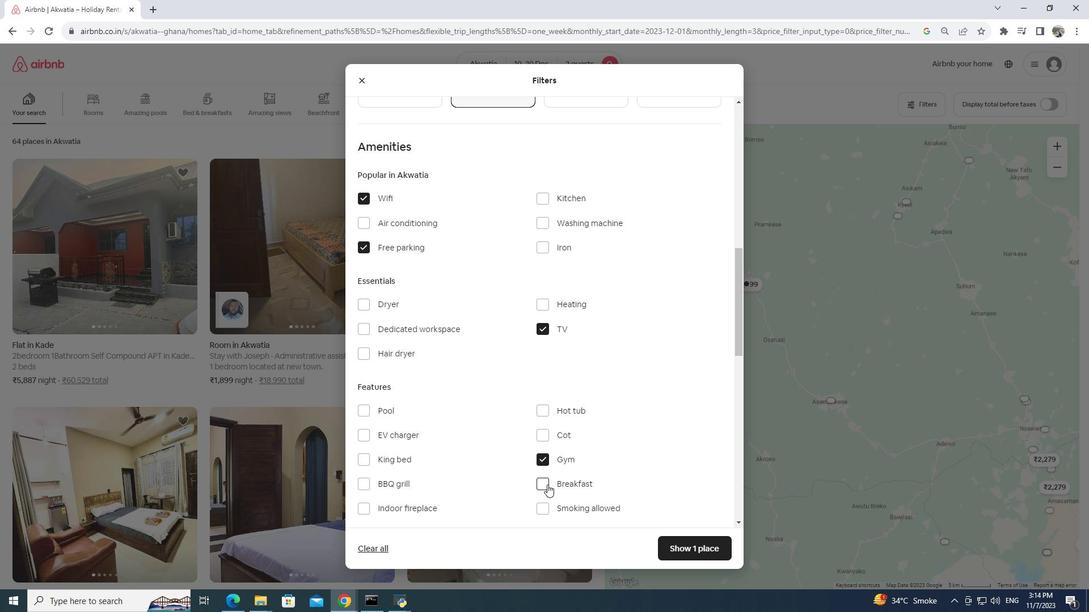 
Action: Mouse pressed left at (546, 484)
Screenshot: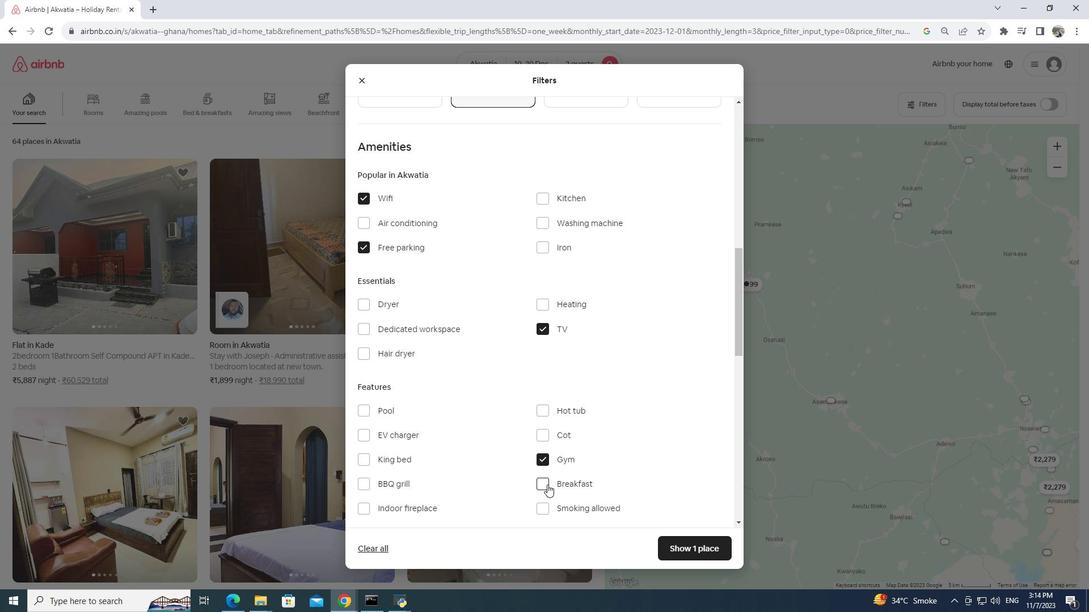 
Action: Mouse moved to (681, 553)
Screenshot: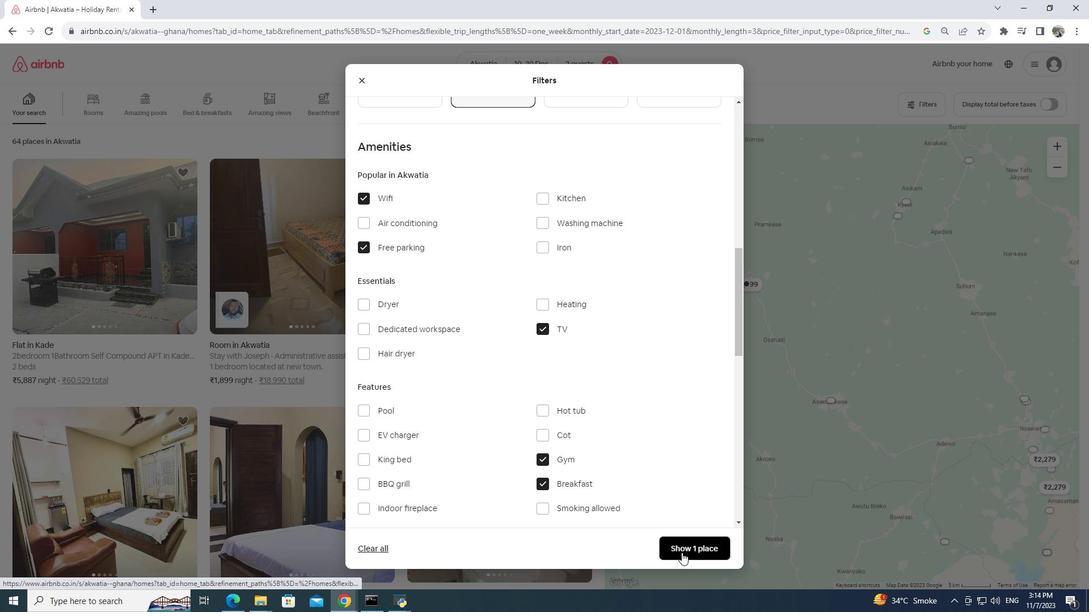 
Action: Mouse pressed left at (681, 553)
Screenshot: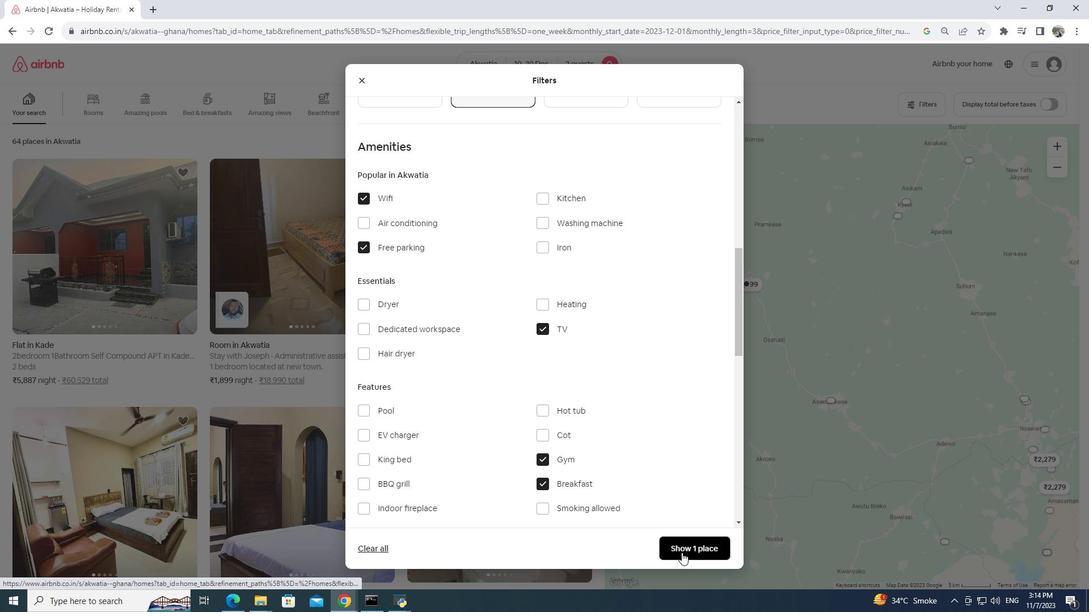 
Action: Mouse moved to (212, 314)
Screenshot: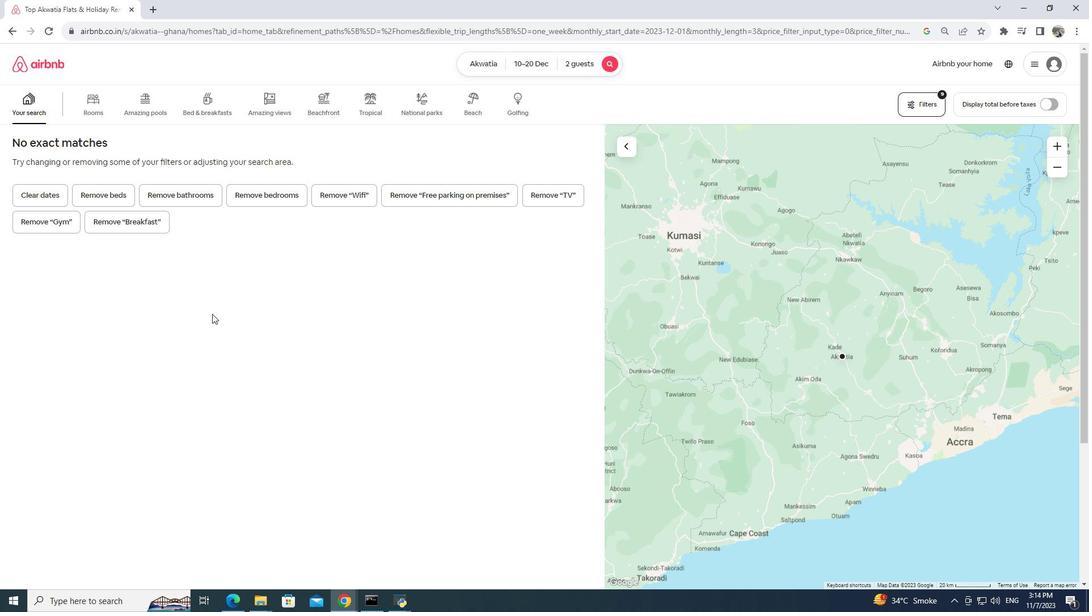 
